 Task: In the Company chevron.com, Add note: 'Schedule a training session for the sales team on new objection handling techniques.'. Mark checkbox to create task to follow up ': In 3 business days '. Create task, with  description: Conduct Product Demo, Add due date: Today; Add reminder: 30 Minutes before. Set Priority High and add note: Review the attached proposal. Logged in from softage.1@softage.net
Action: Mouse moved to (113, 68)
Screenshot: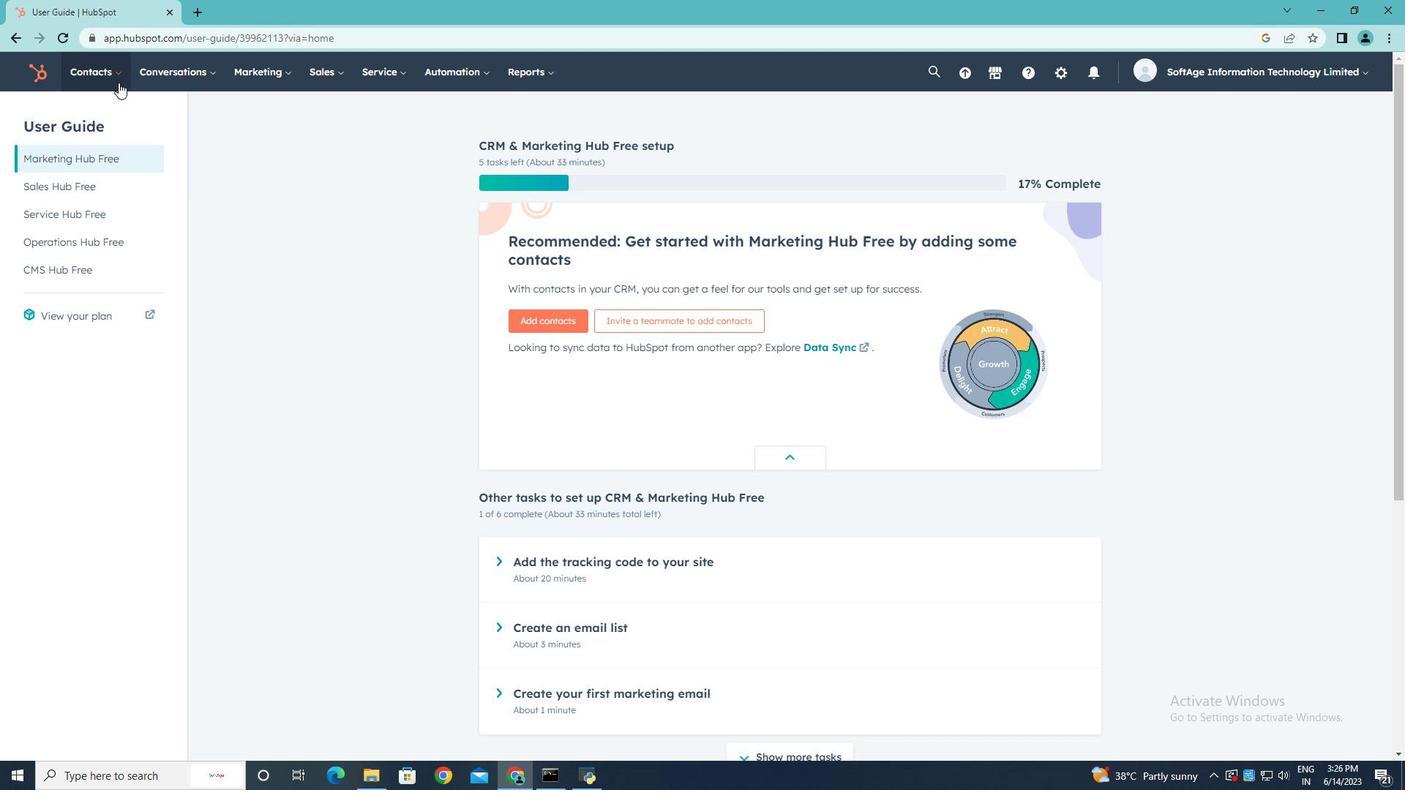 
Action: Mouse pressed left at (113, 68)
Screenshot: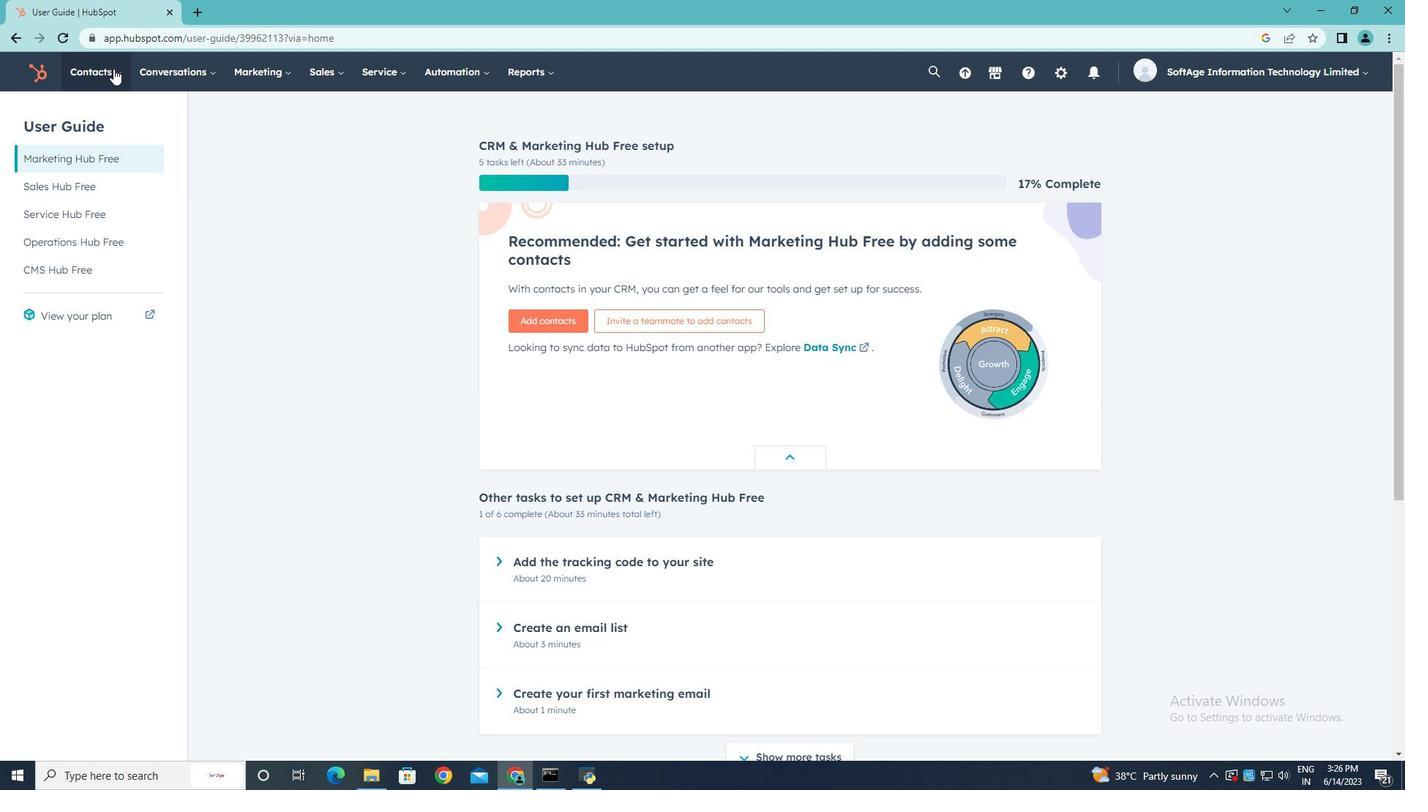 
Action: Mouse moved to (111, 147)
Screenshot: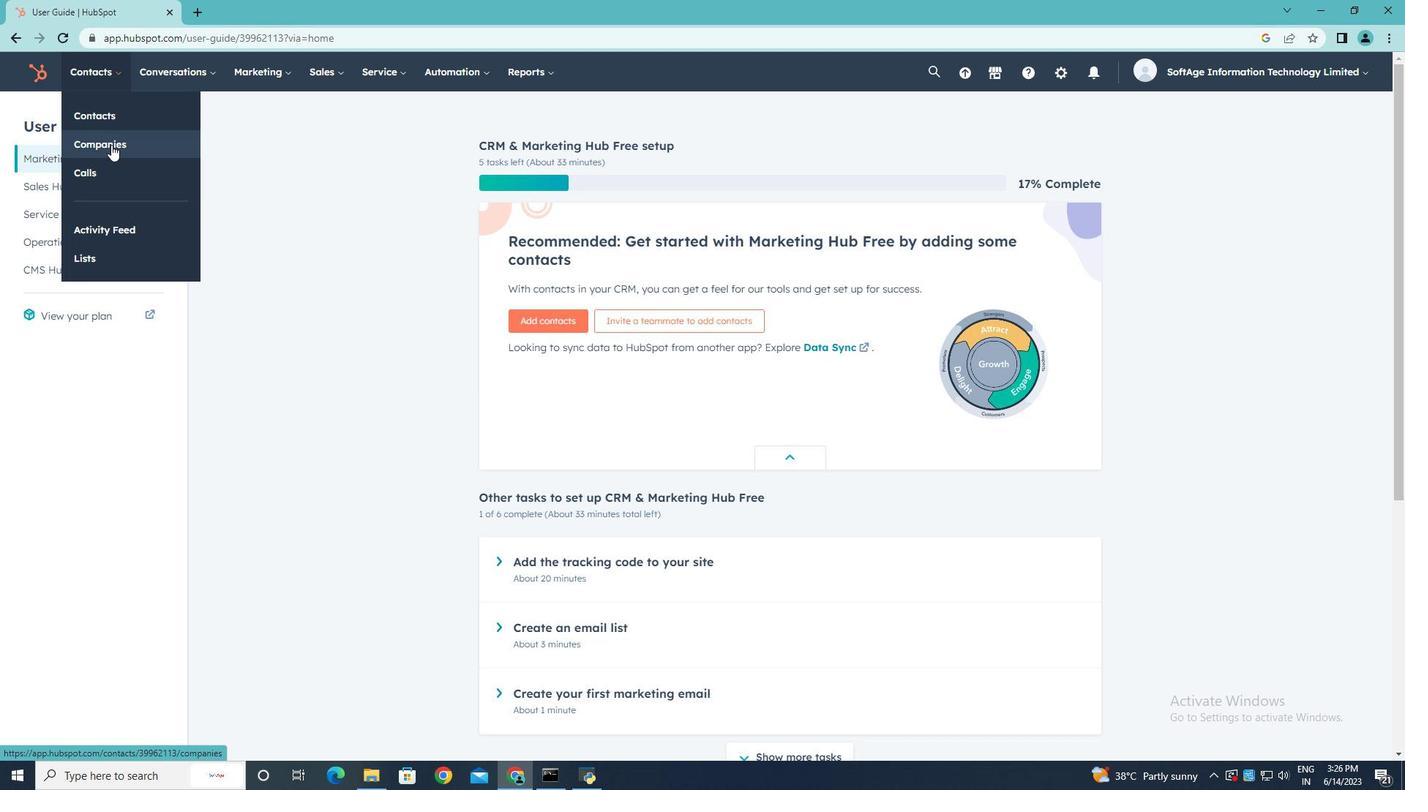 
Action: Mouse pressed left at (111, 147)
Screenshot: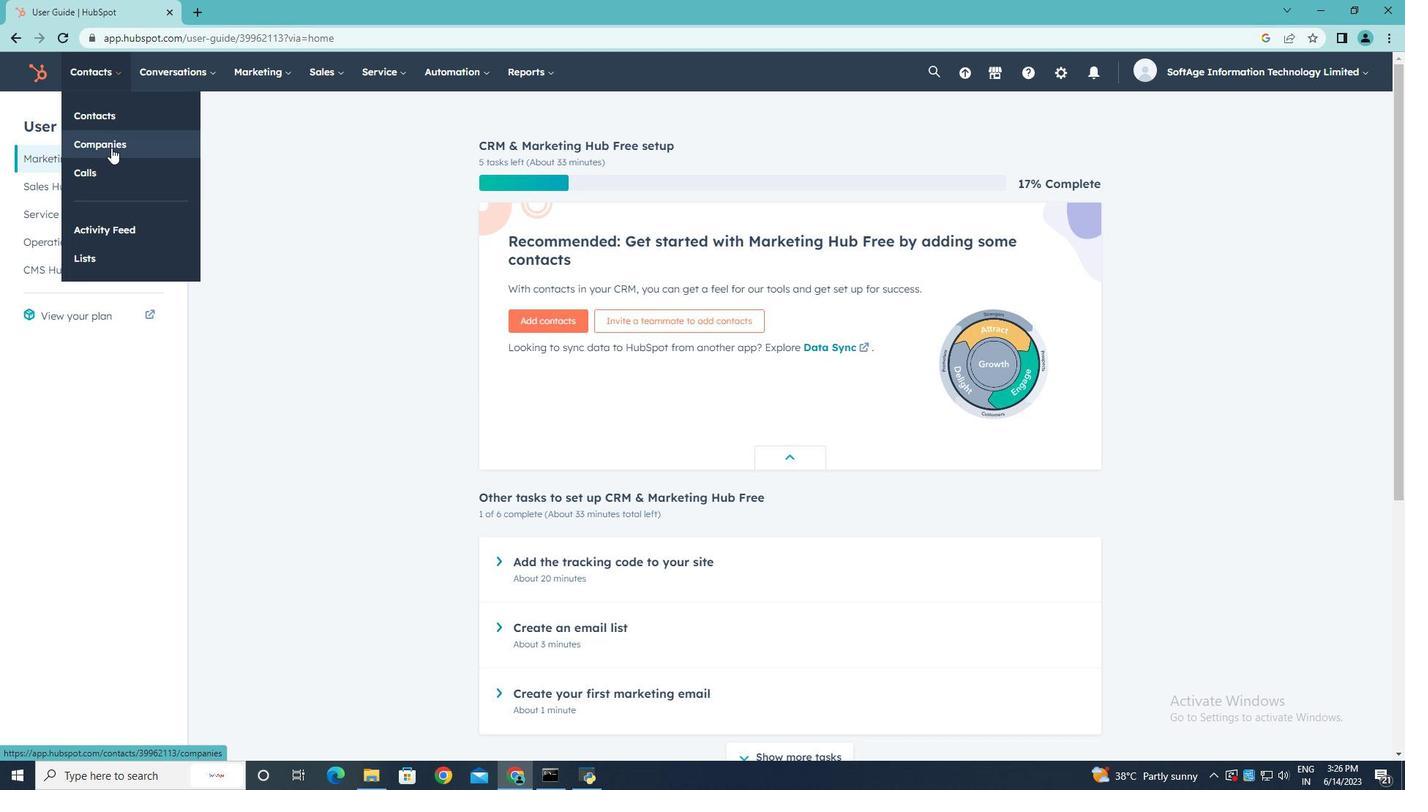 
Action: Mouse moved to (102, 240)
Screenshot: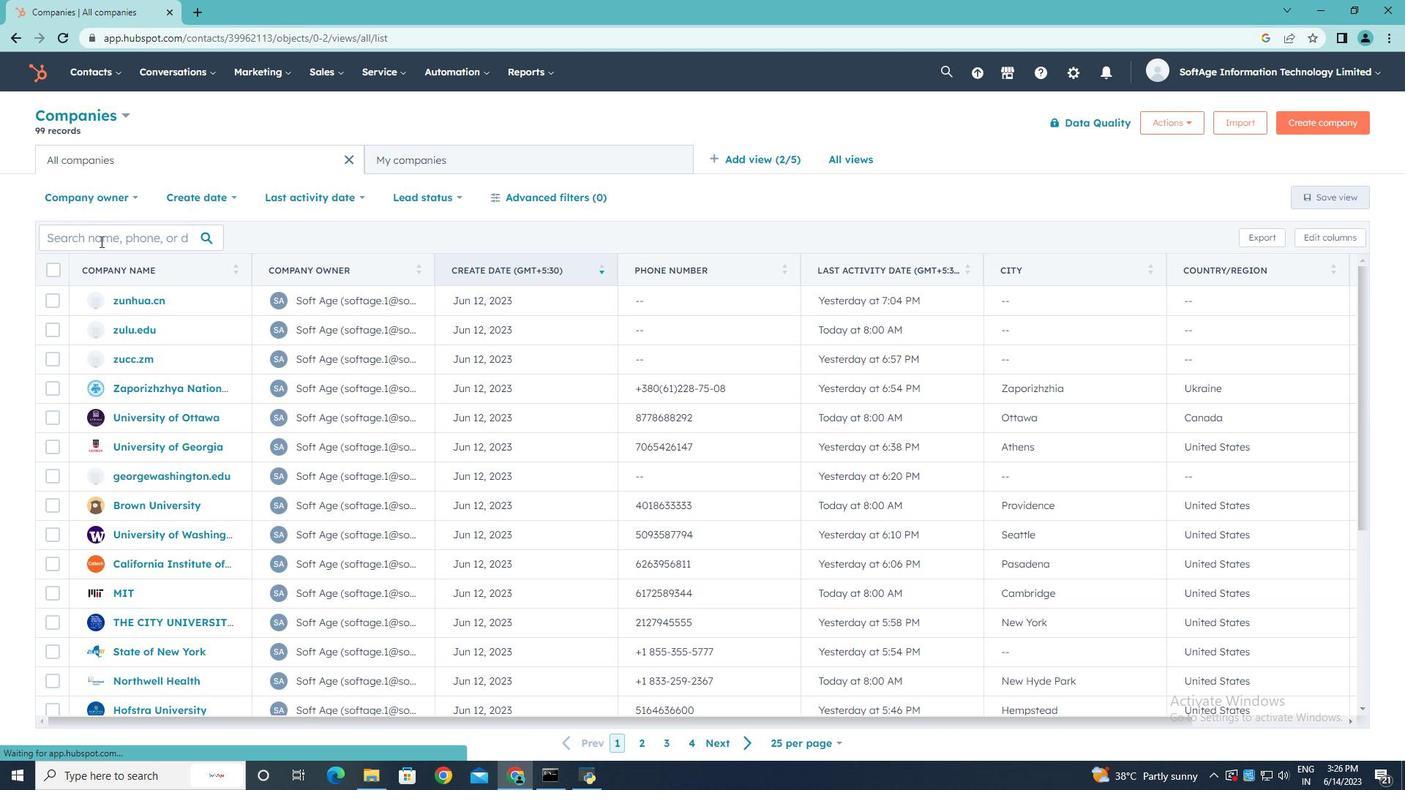 
Action: Mouse pressed left at (102, 240)
Screenshot: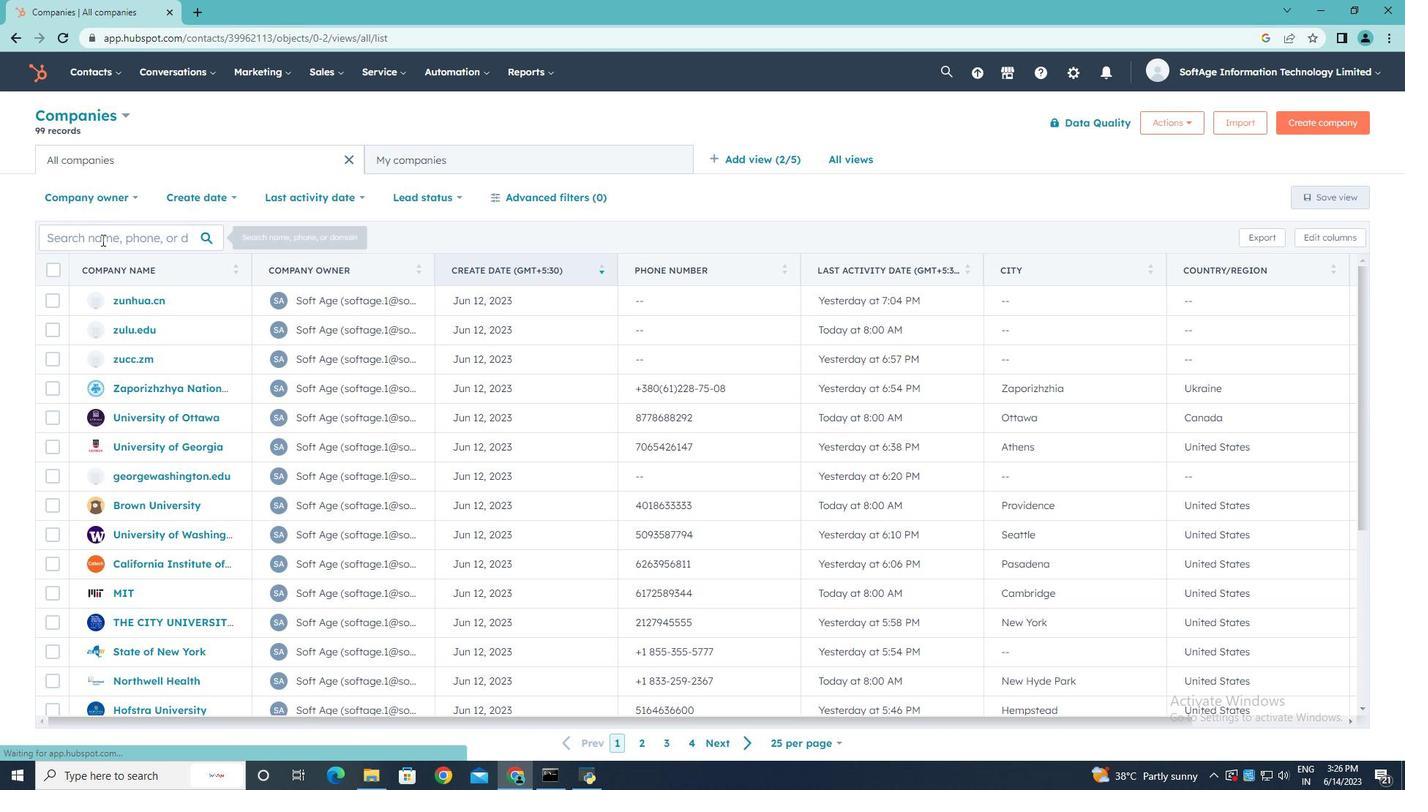 
Action: Key pressed chevron.com
Screenshot: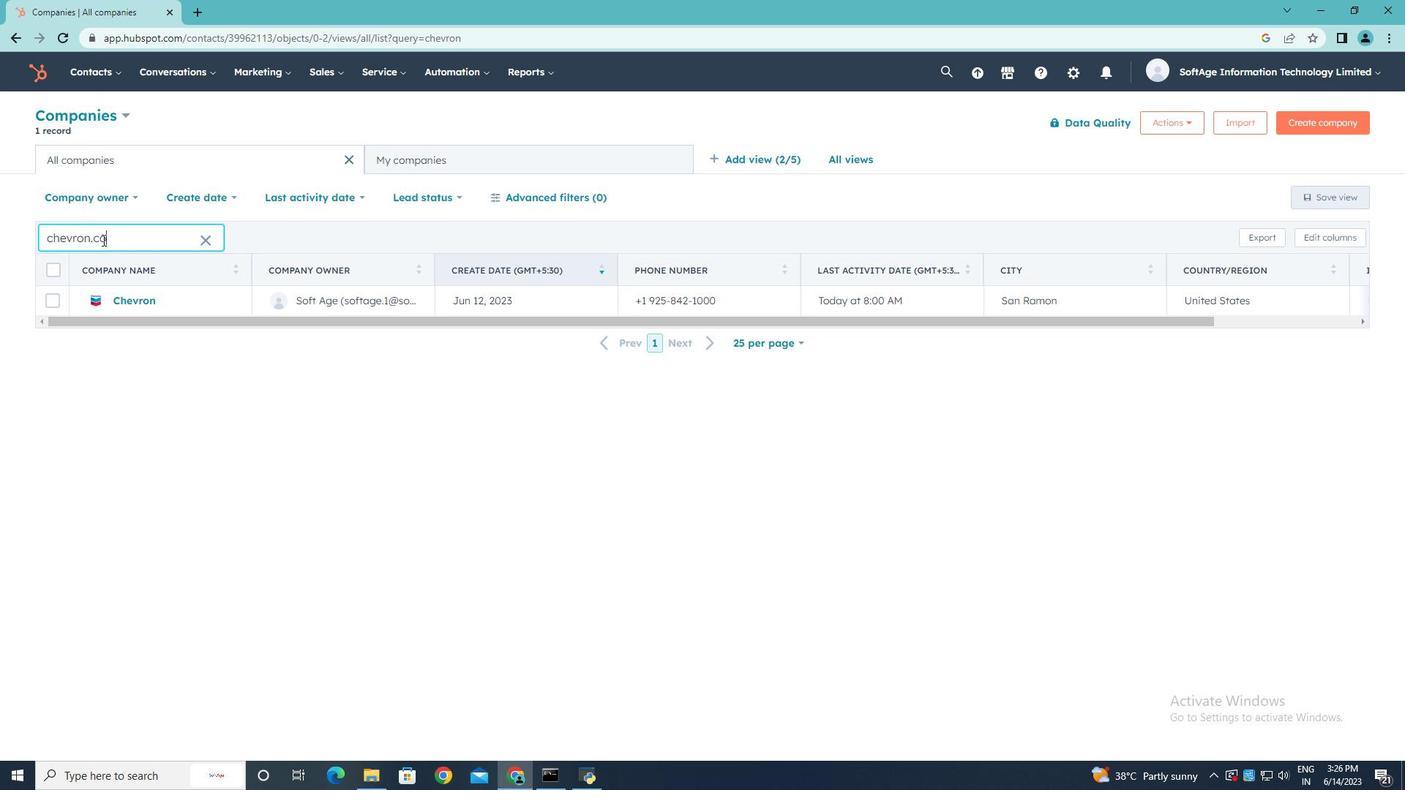 
Action: Mouse moved to (136, 301)
Screenshot: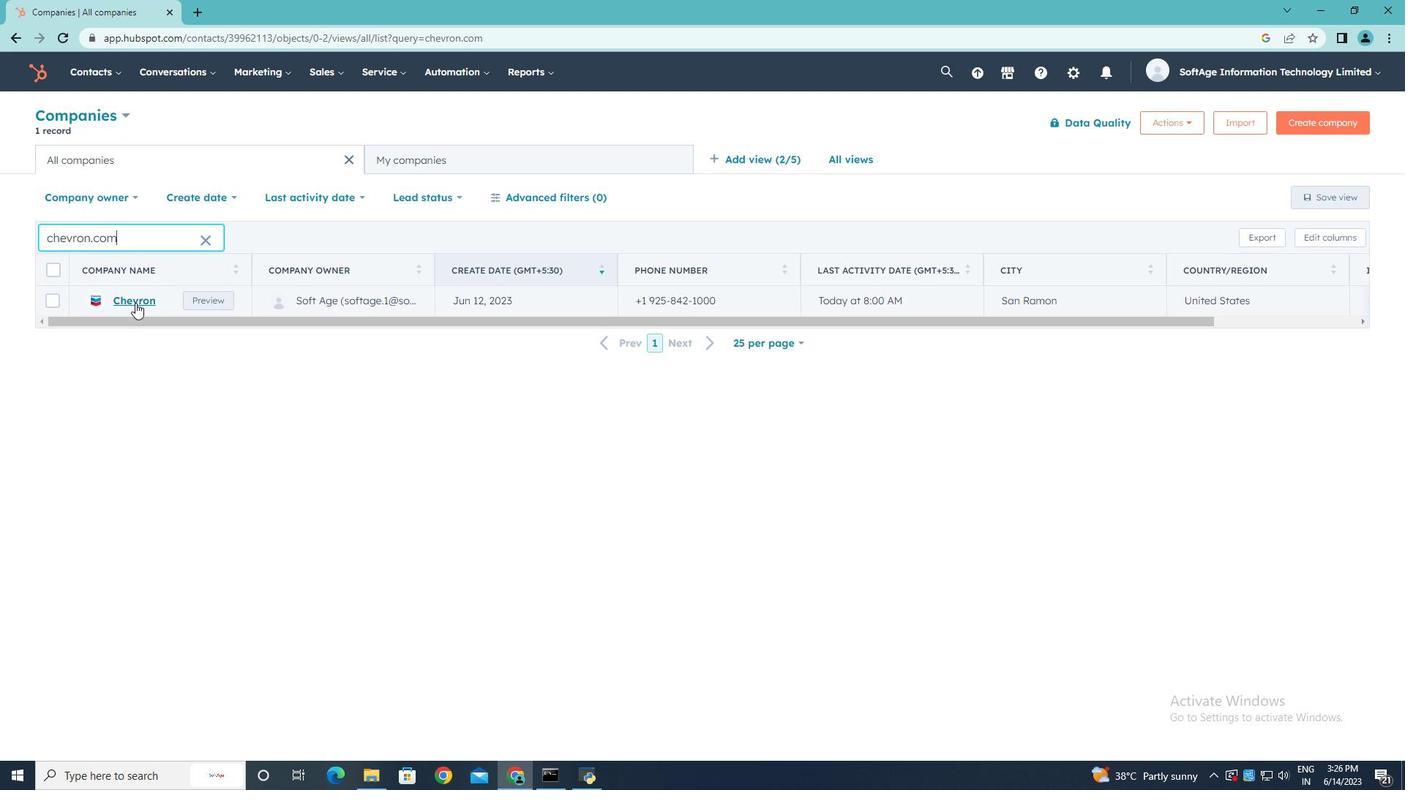 
Action: Mouse pressed left at (136, 301)
Screenshot: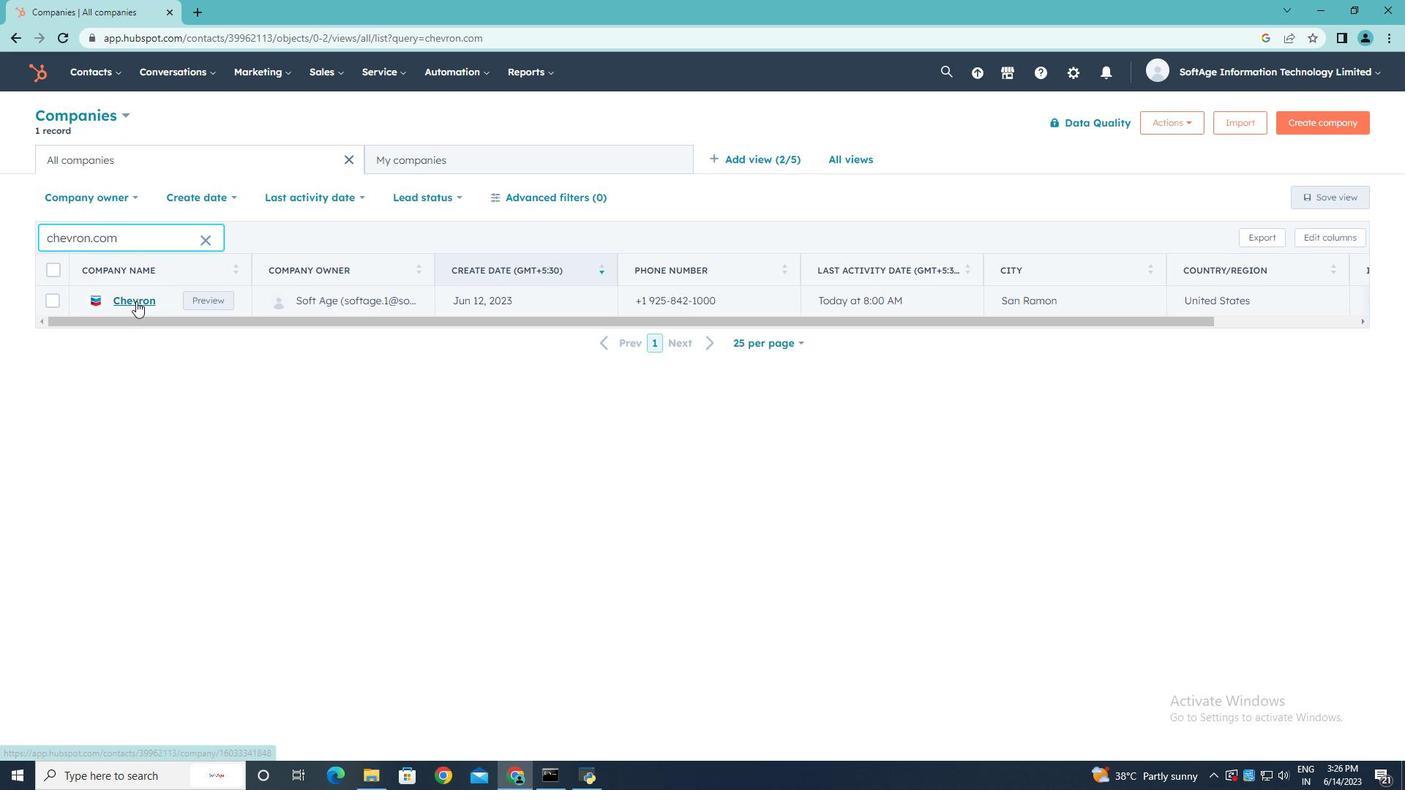 
Action: Mouse moved to (53, 248)
Screenshot: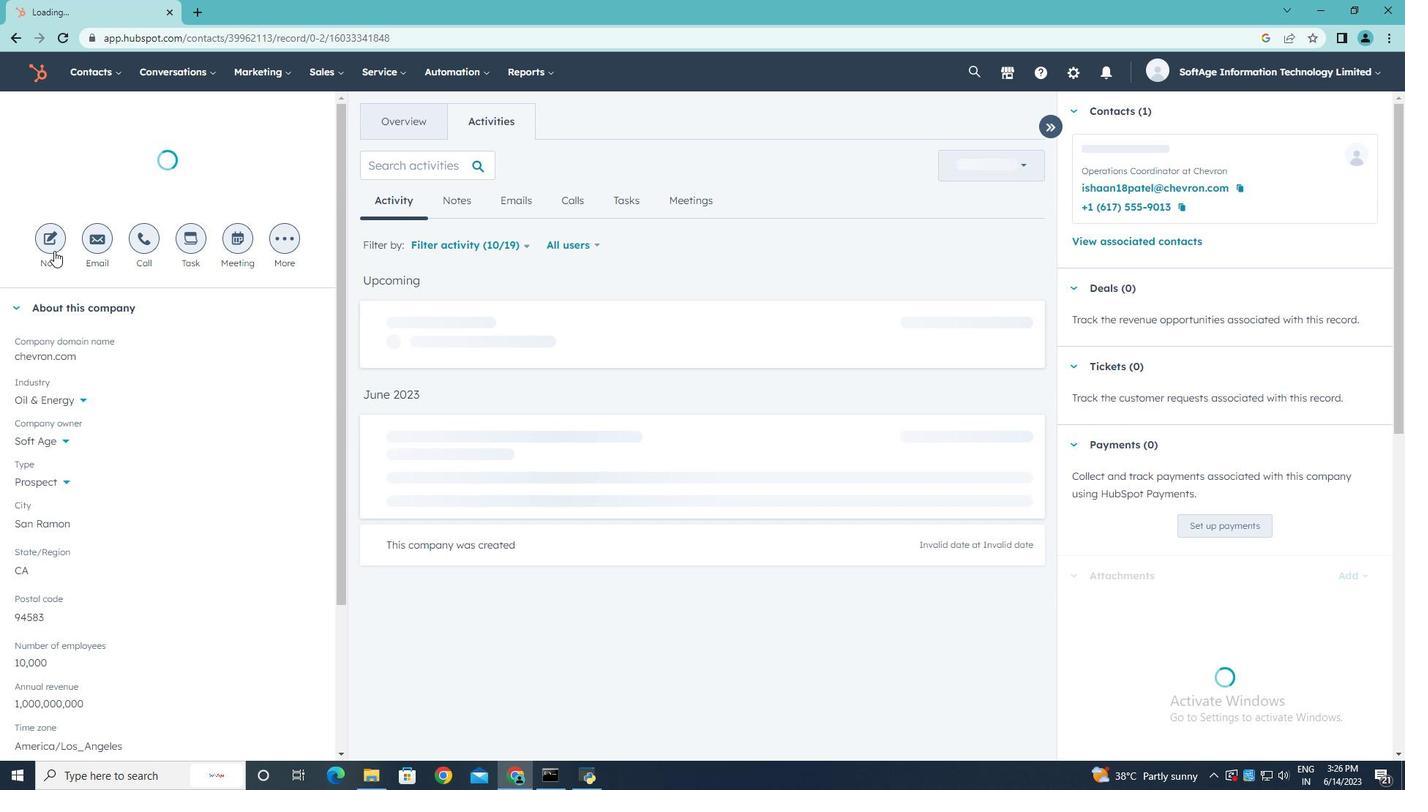 
Action: Mouse pressed left at (53, 248)
Screenshot: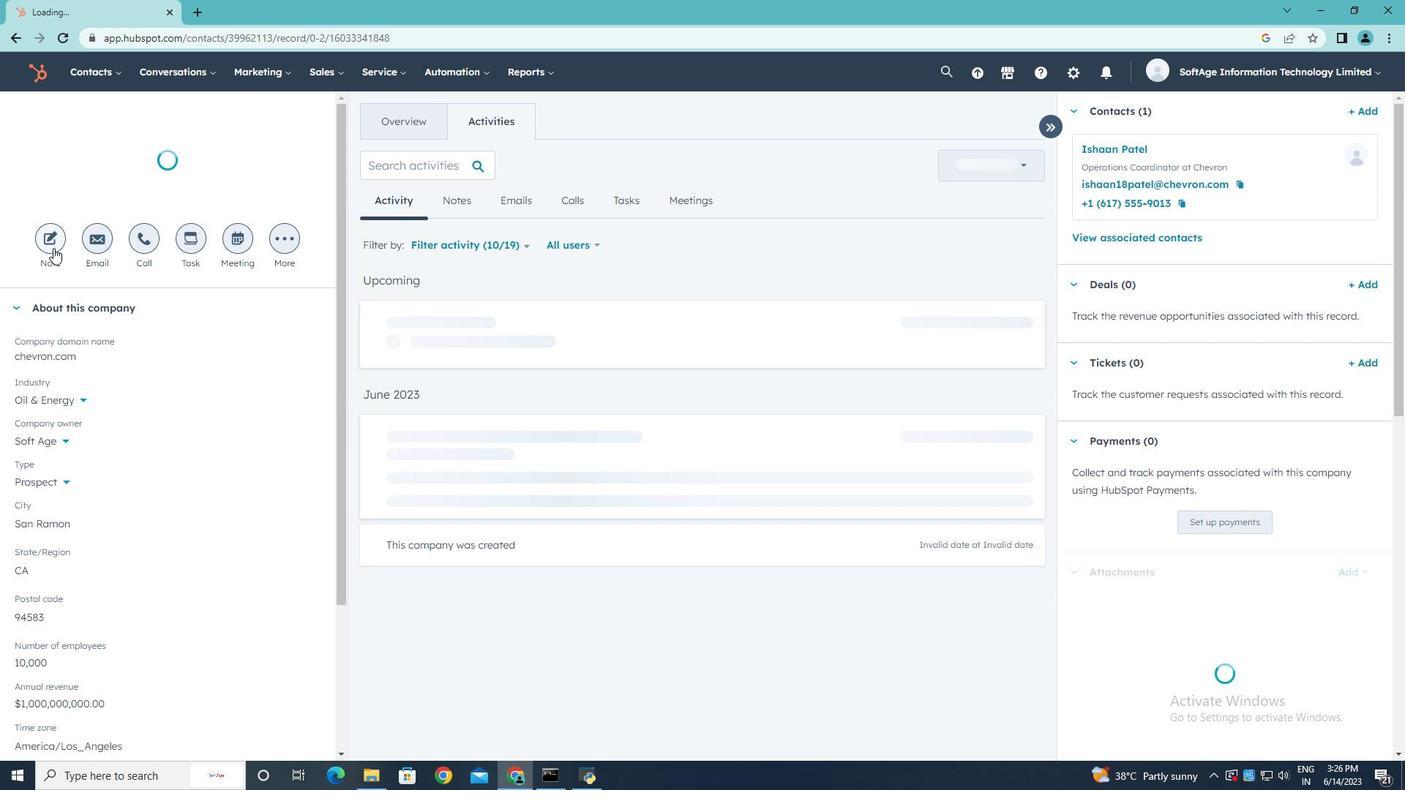 
Action: Key pressed <Key.shift>Schedule<Key.space>a<Key.space>training<Key.space>session<Key.space>for<Key.space>the<Key.space>sales<Key.space>team<Key.space>on<Key.space>new<Key.space>objection<Key.space>handling<Key.space>techniques
Screenshot: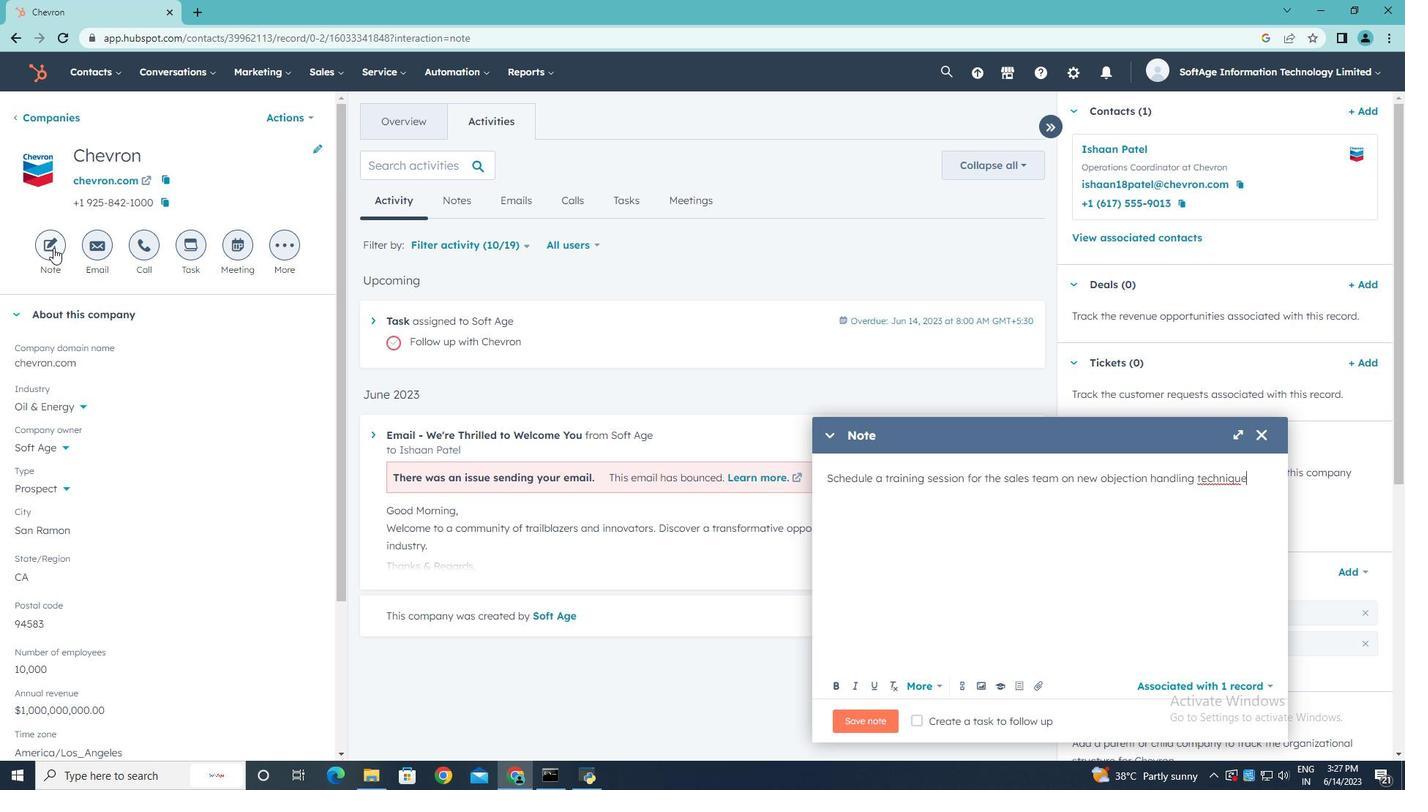 
Action: Mouse moved to (915, 721)
Screenshot: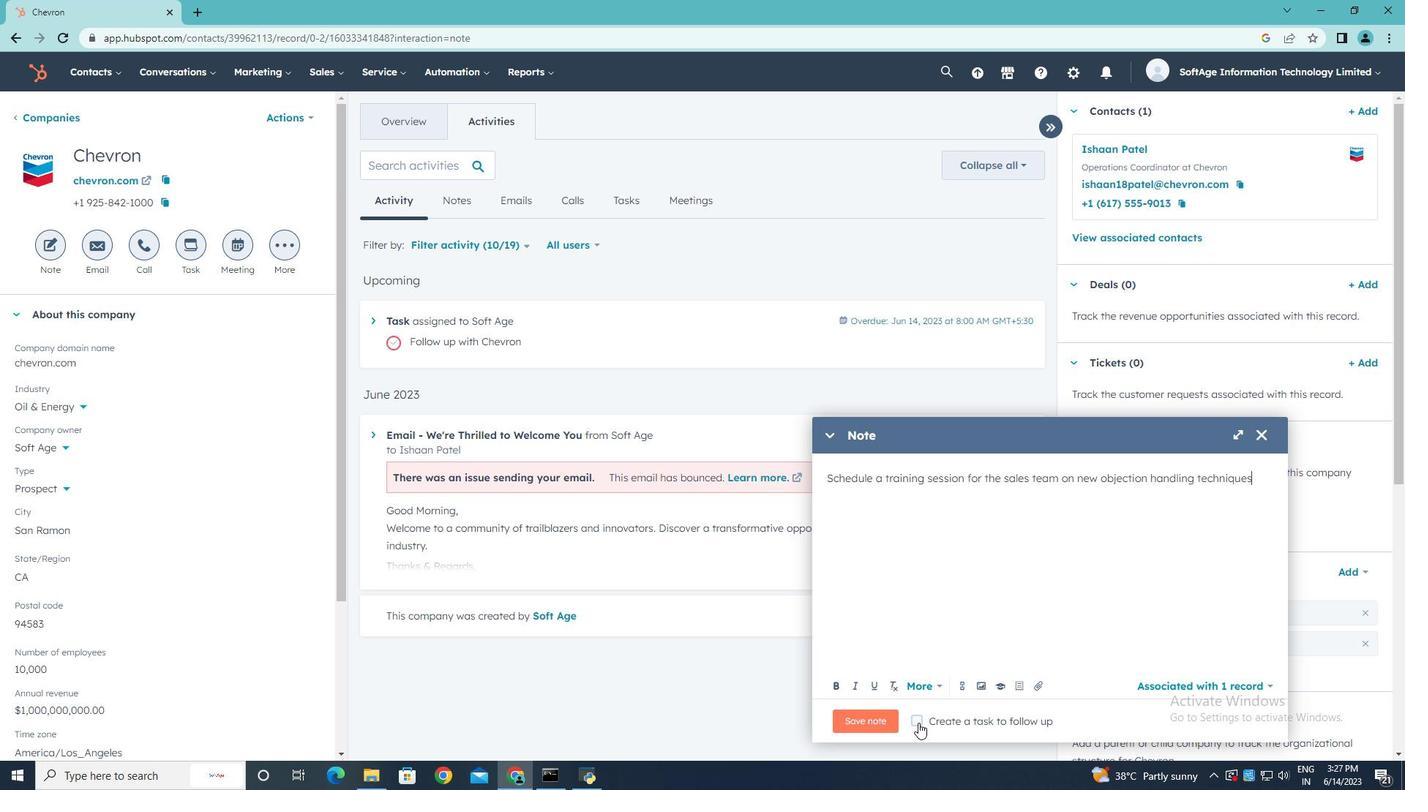 
Action: Mouse pressed left at (915, 721)
Screenshot: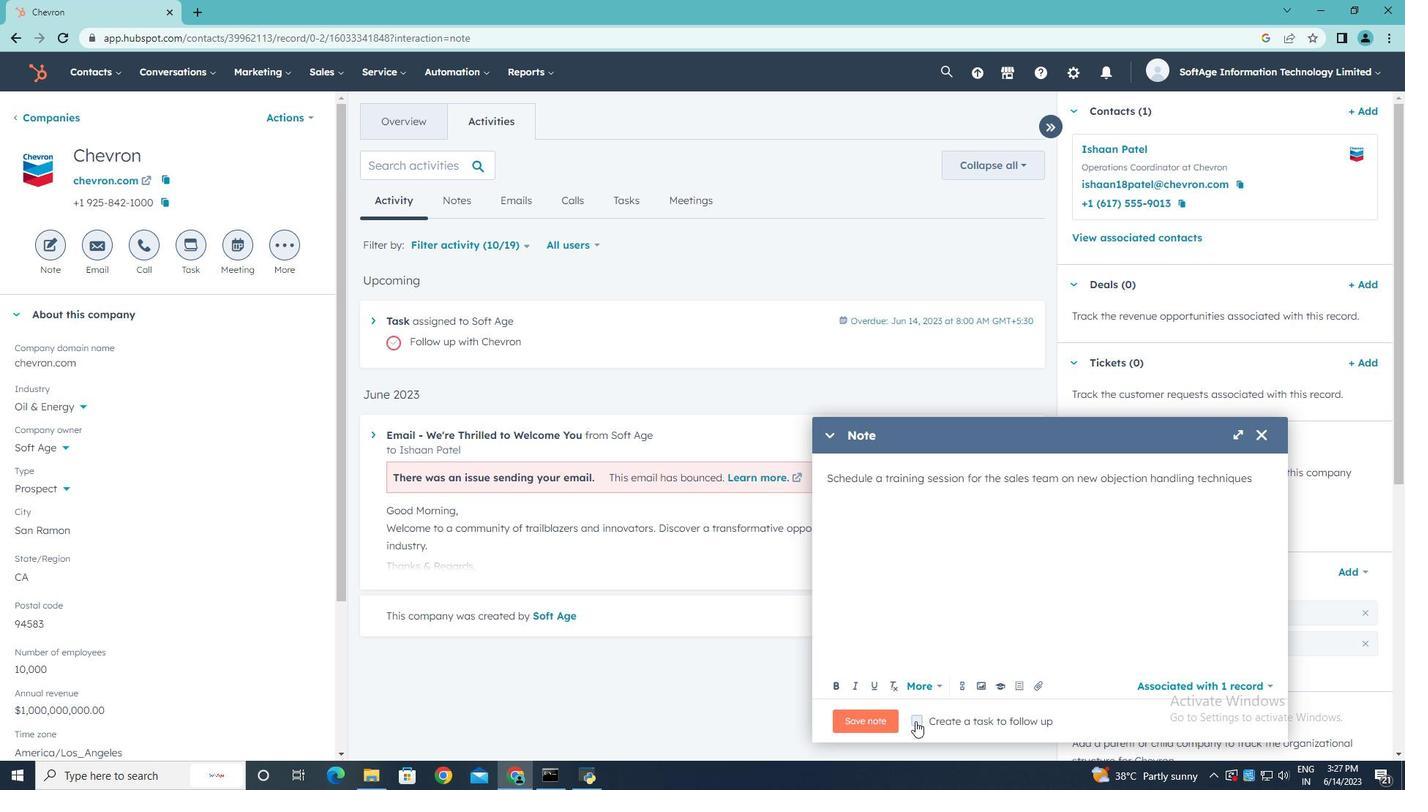 
Action: Mouse moved to (1208, 721)
Screenshot: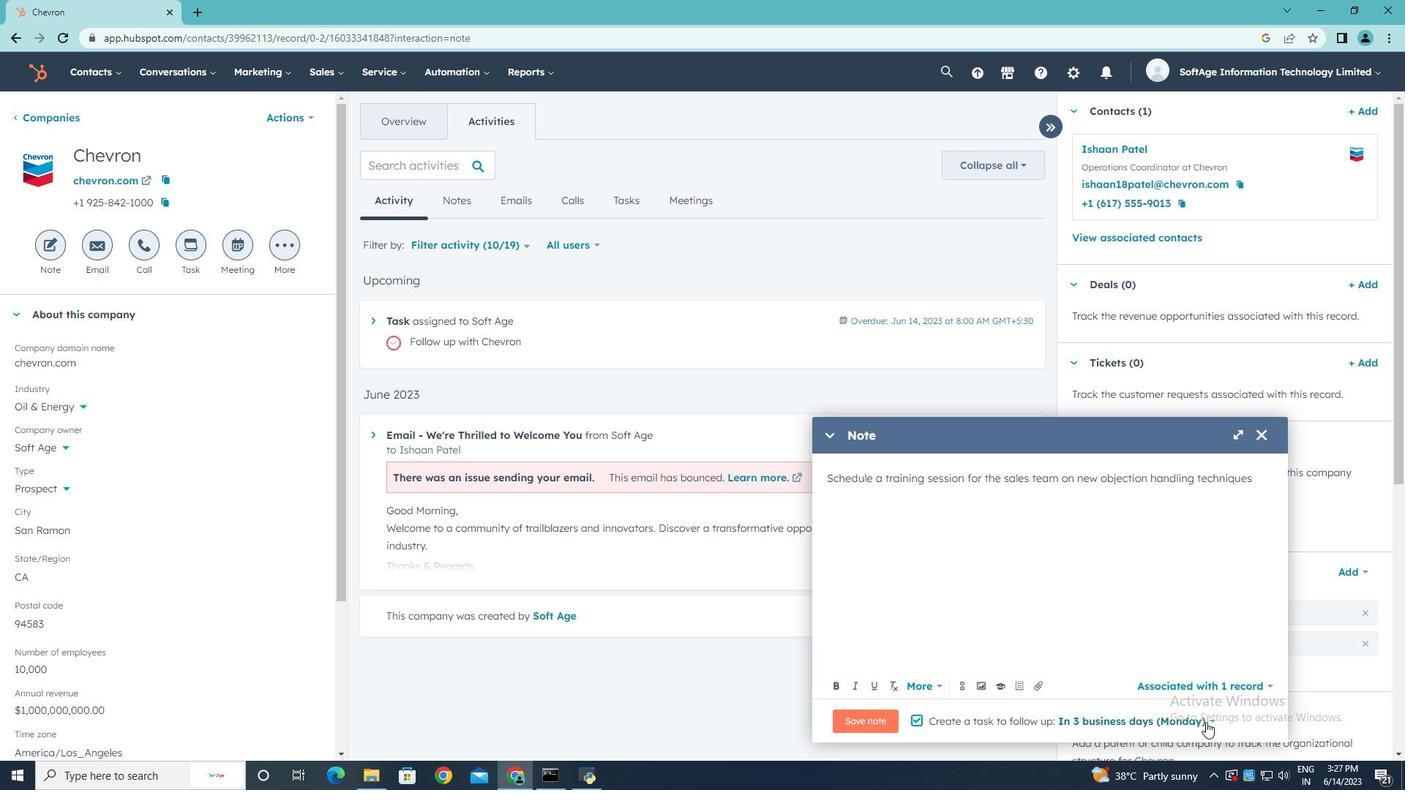 
Action: Mouse pressed left at (1208, 721)
Screenshot: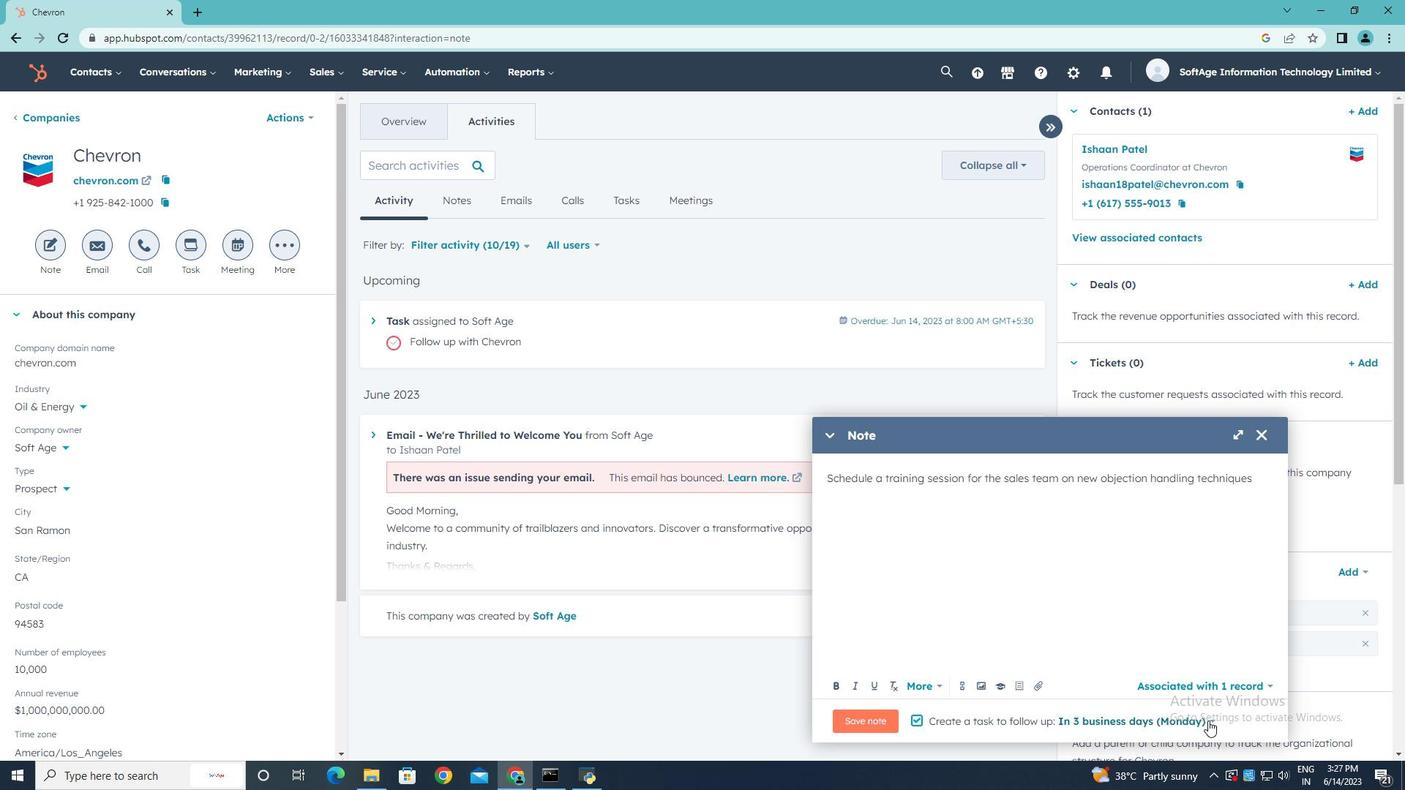 
Action: Mouse moved to (1200, 579)
Screenshot: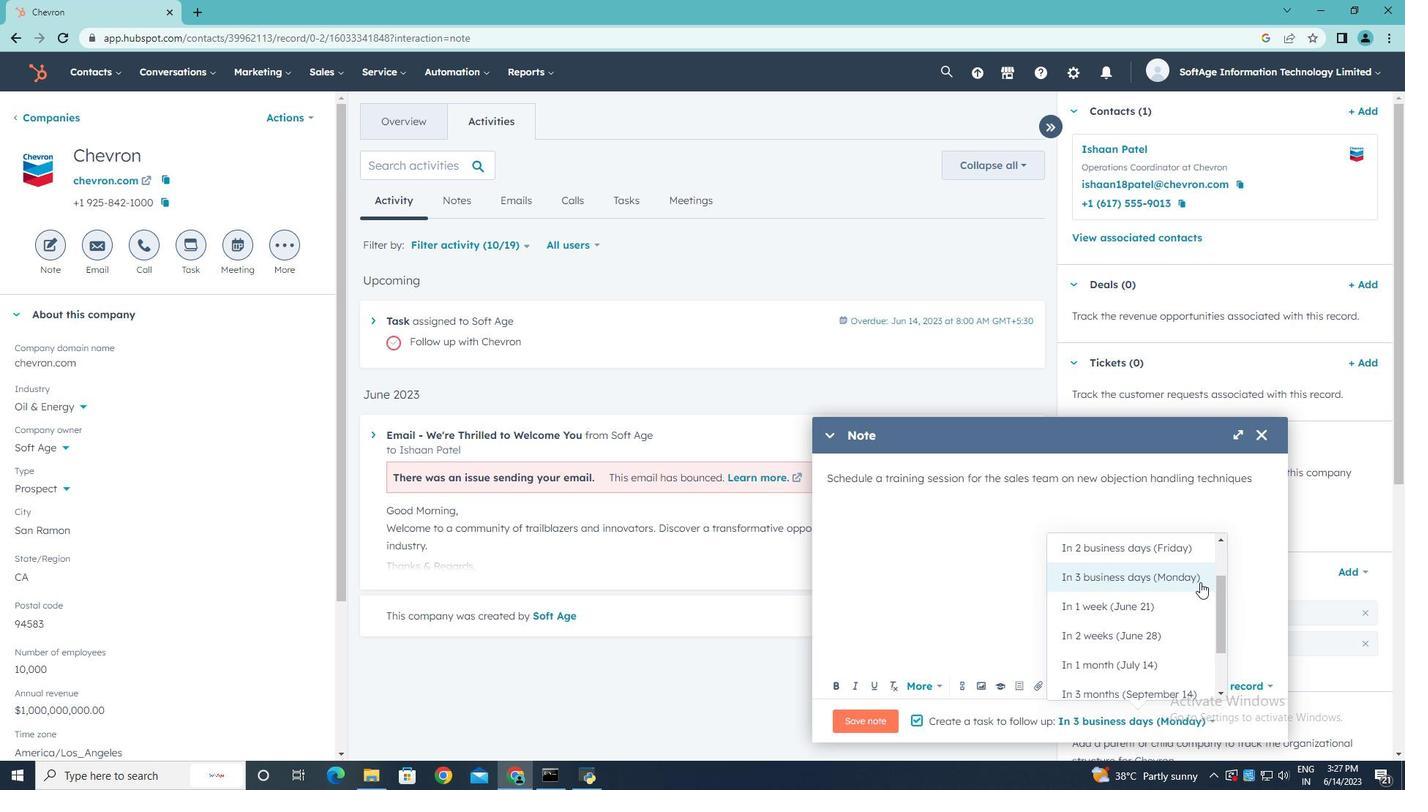 
Action: Mouse pressed left at (1200, 579)
Screenshot: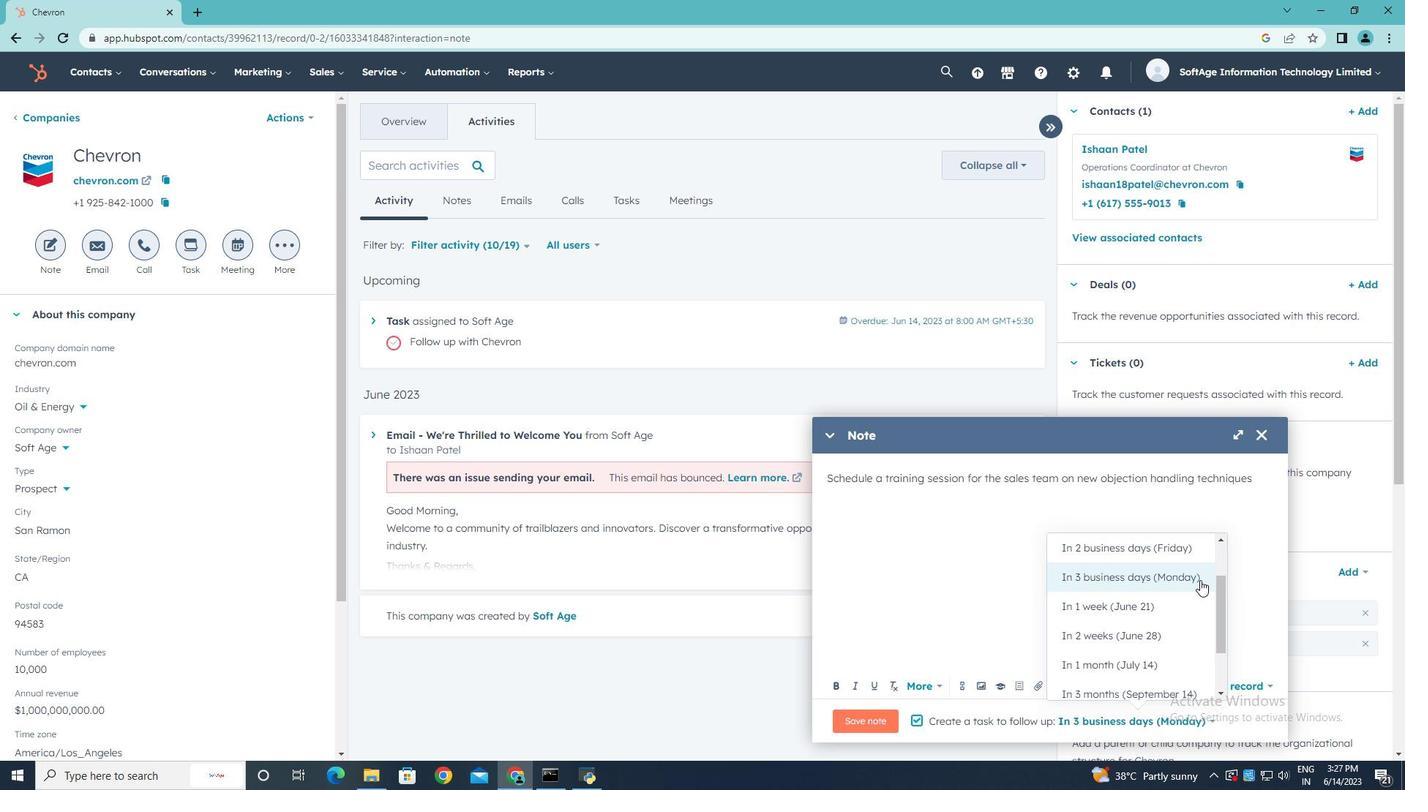 
Action: Mouse moved to (869, 721)
Screenshot: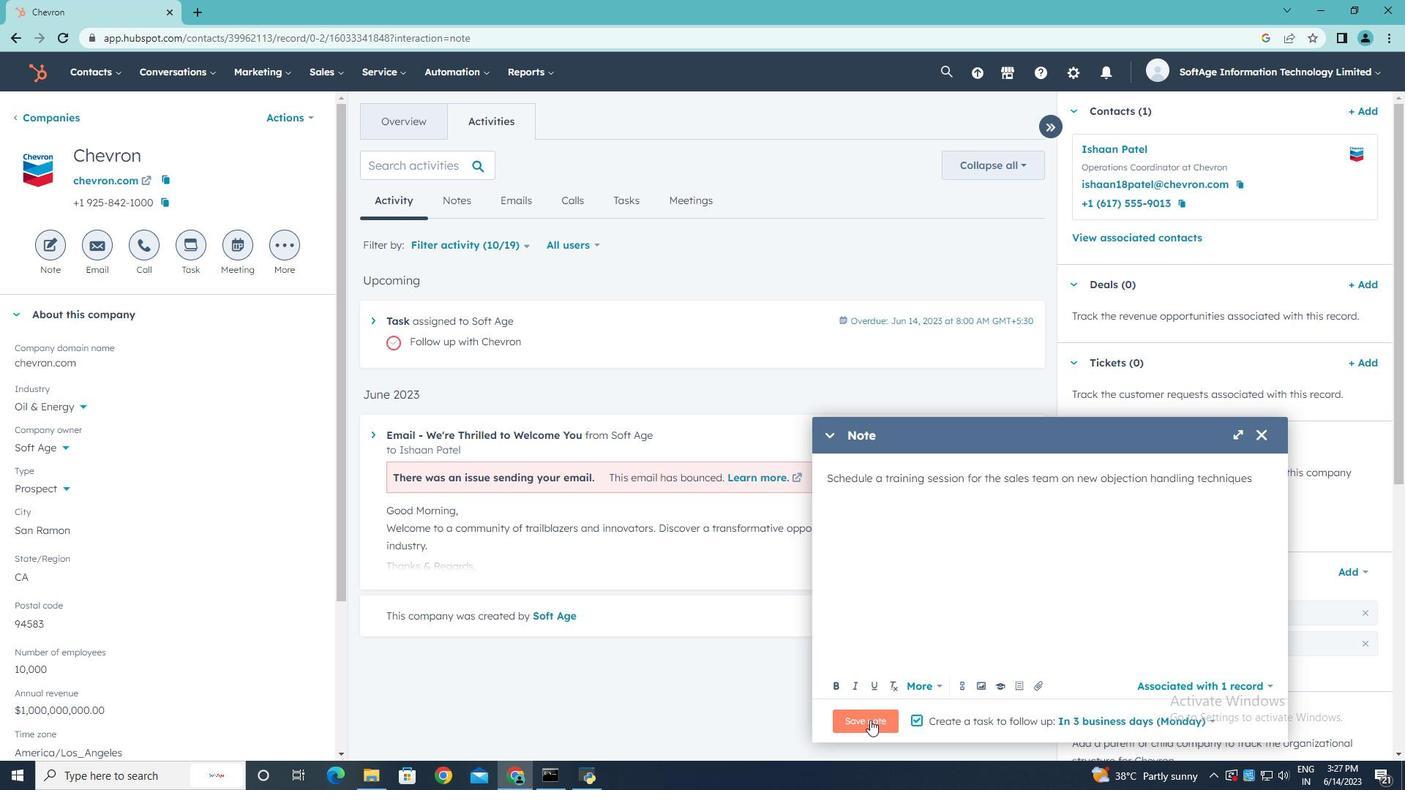 
Action: Mouse pressed left at (869, 721)
Screenshot: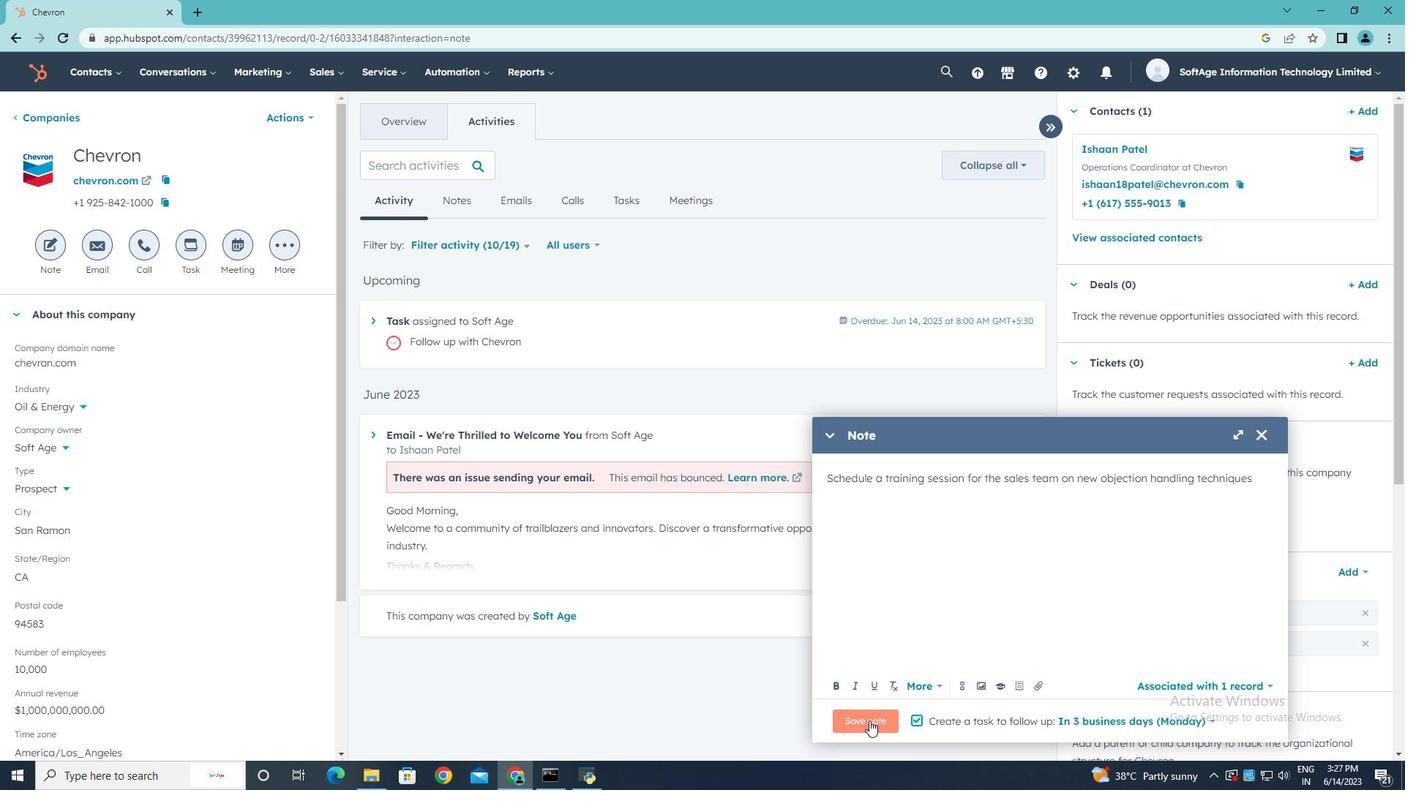 
Action: Mouse moved to (197, 253)
Screenshot: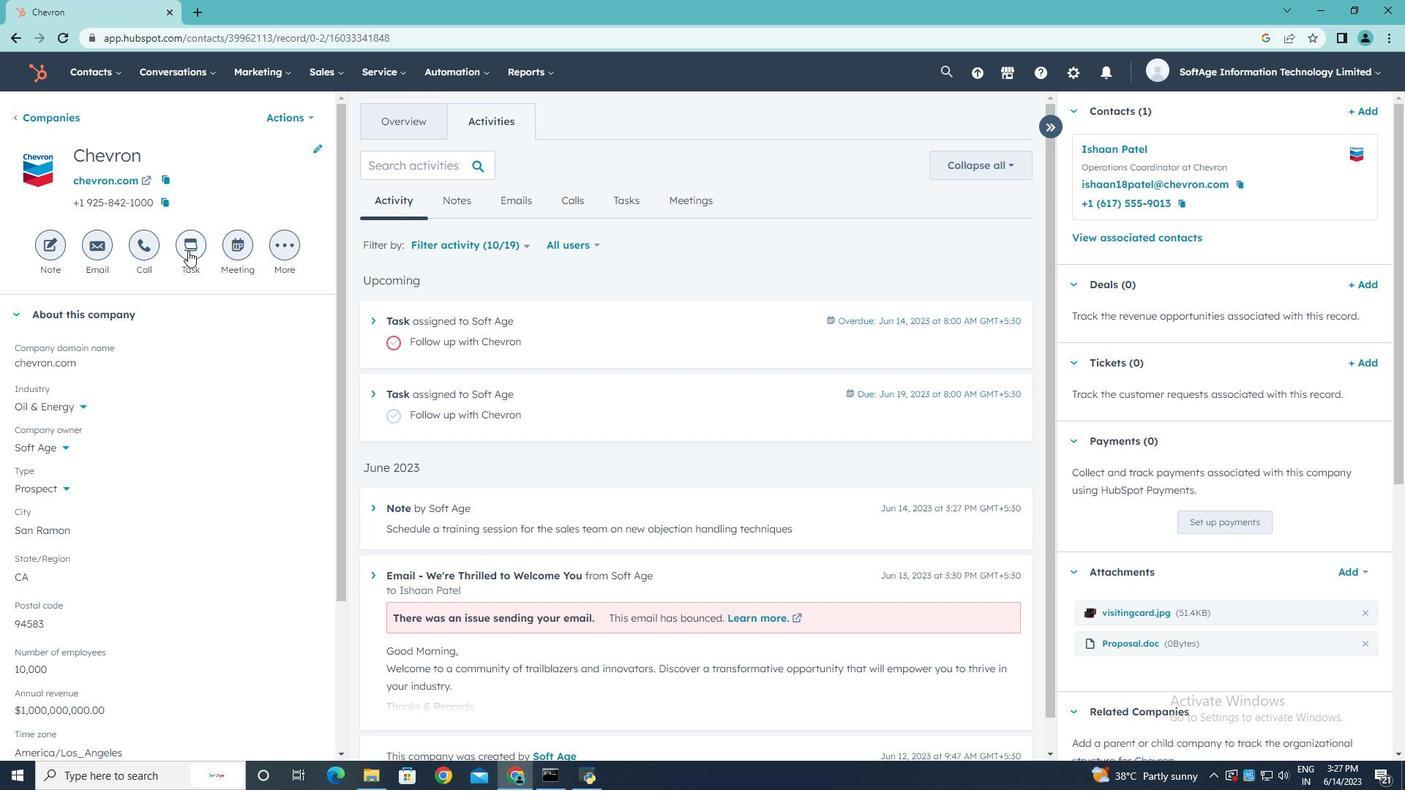 
Action: Mouse pressed left at (197, 253)
Screenshot: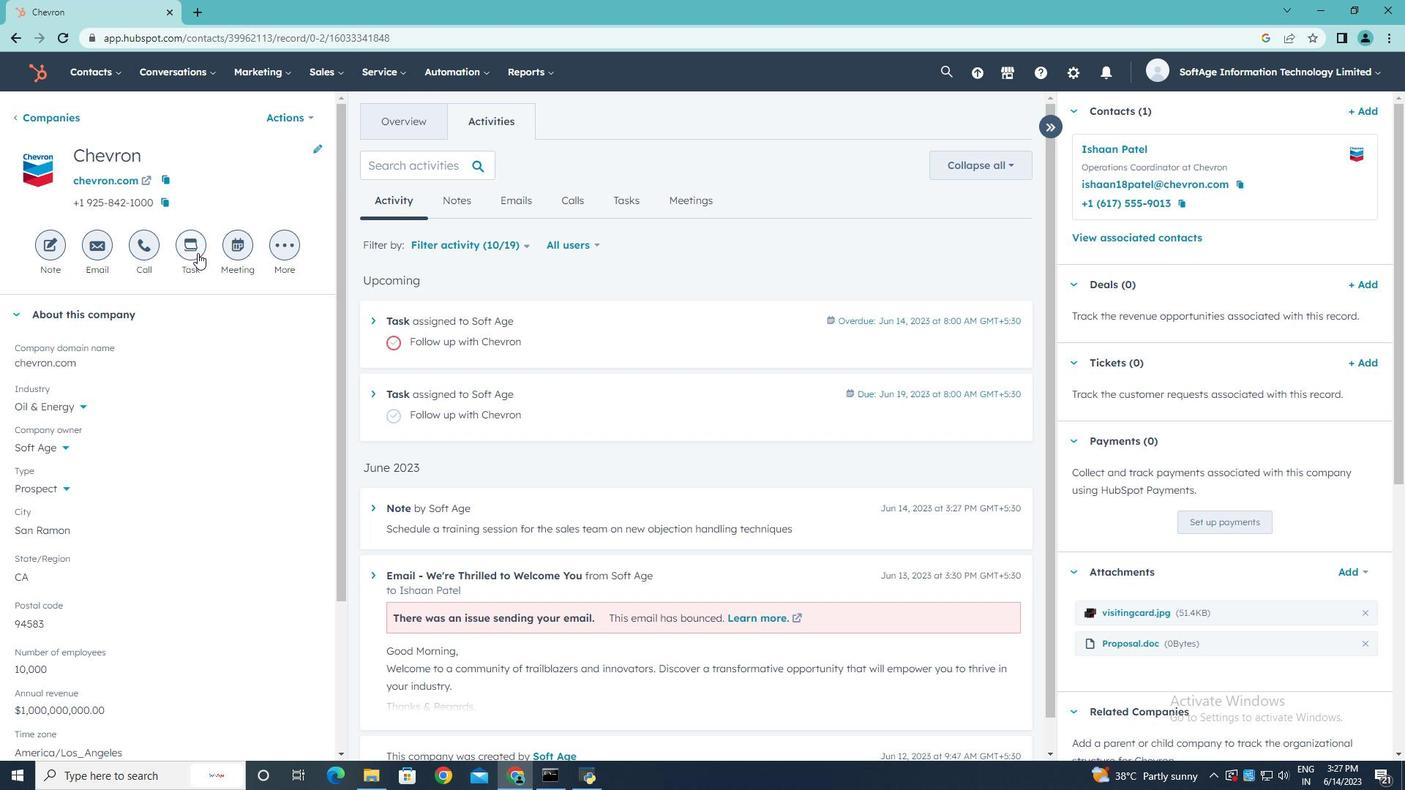 
Action: Key pressed <Key.shift><Key.shift><Key.shift><Key.shift><Key.shift><Key.shift><Key.shift><Key.shift><Key.shift><Key.shift><Key.shift><Key.shift><Key.shift><Key.shift><Key.shift><Key.shift><Key.shift><Key.shift><Key.shift><Key.shift><Key.shift><Key.shift><Key.shift><Key.shift><Key.shift><Key.shift>Conduct<Key.space><Key.shift><Key.shift><Key.shift><Key.shift>Product<Key.space><Key.shift>Demo
Screenshot: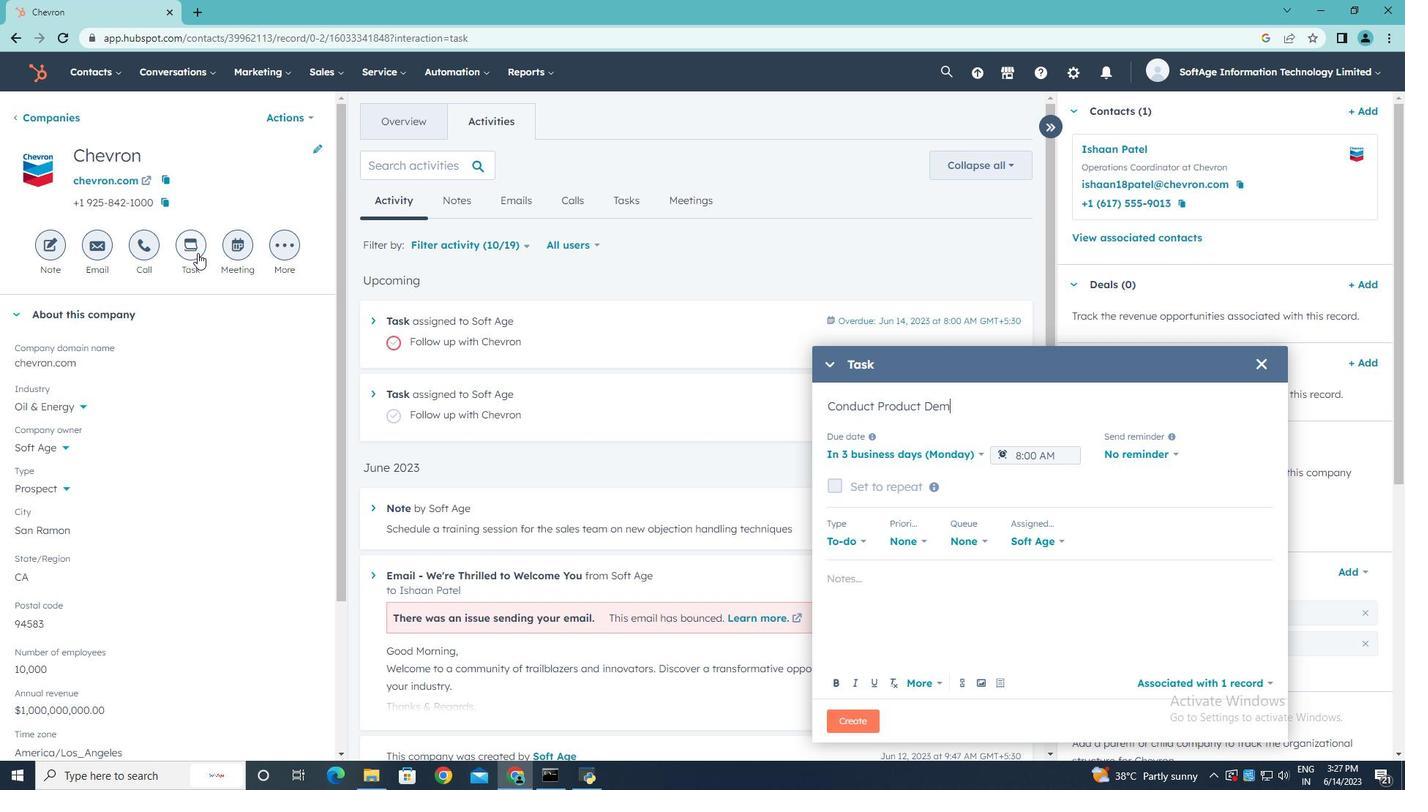 
Action: Mouse moved to (981, 454)
Screenshot: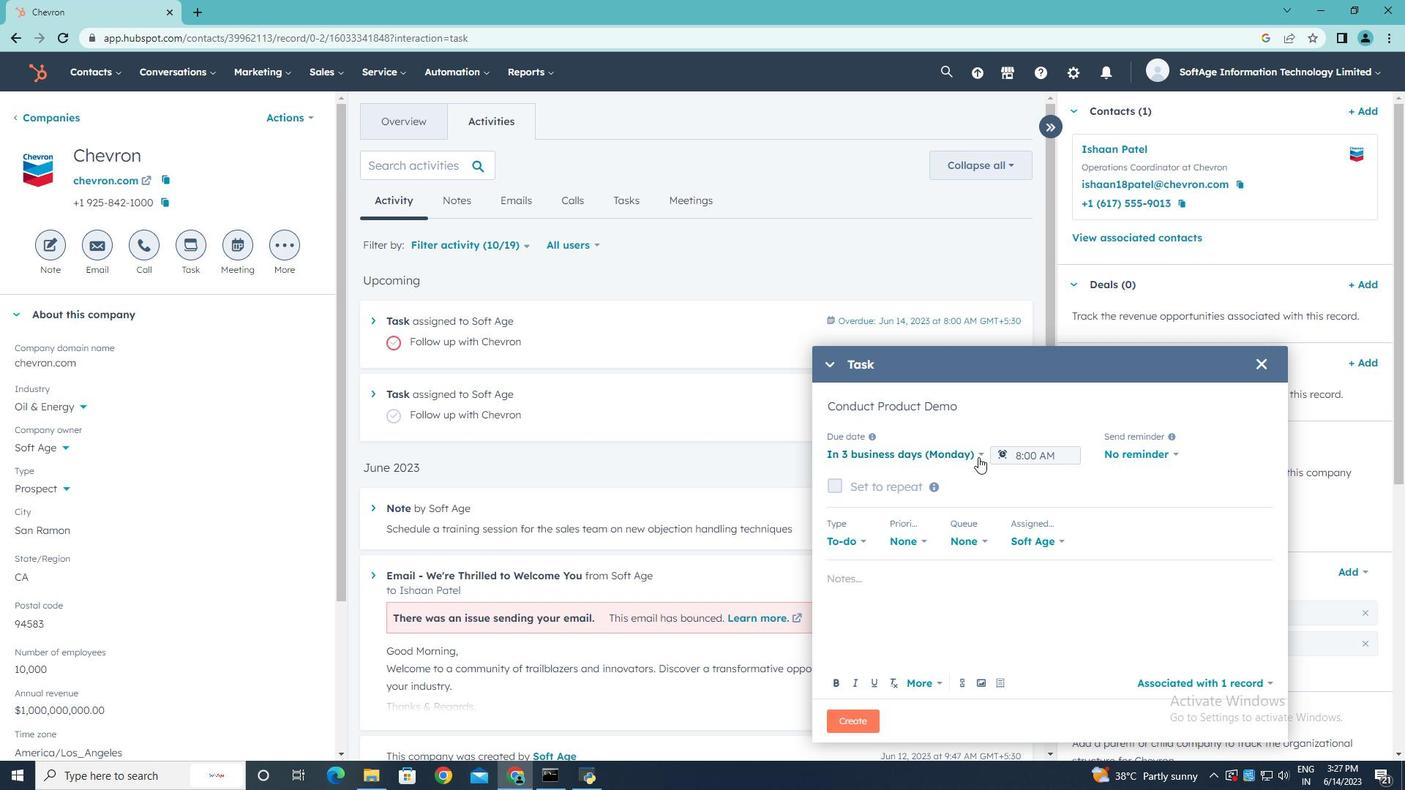 
Action: Mouse pressed left at (981, 454)
Screenshot: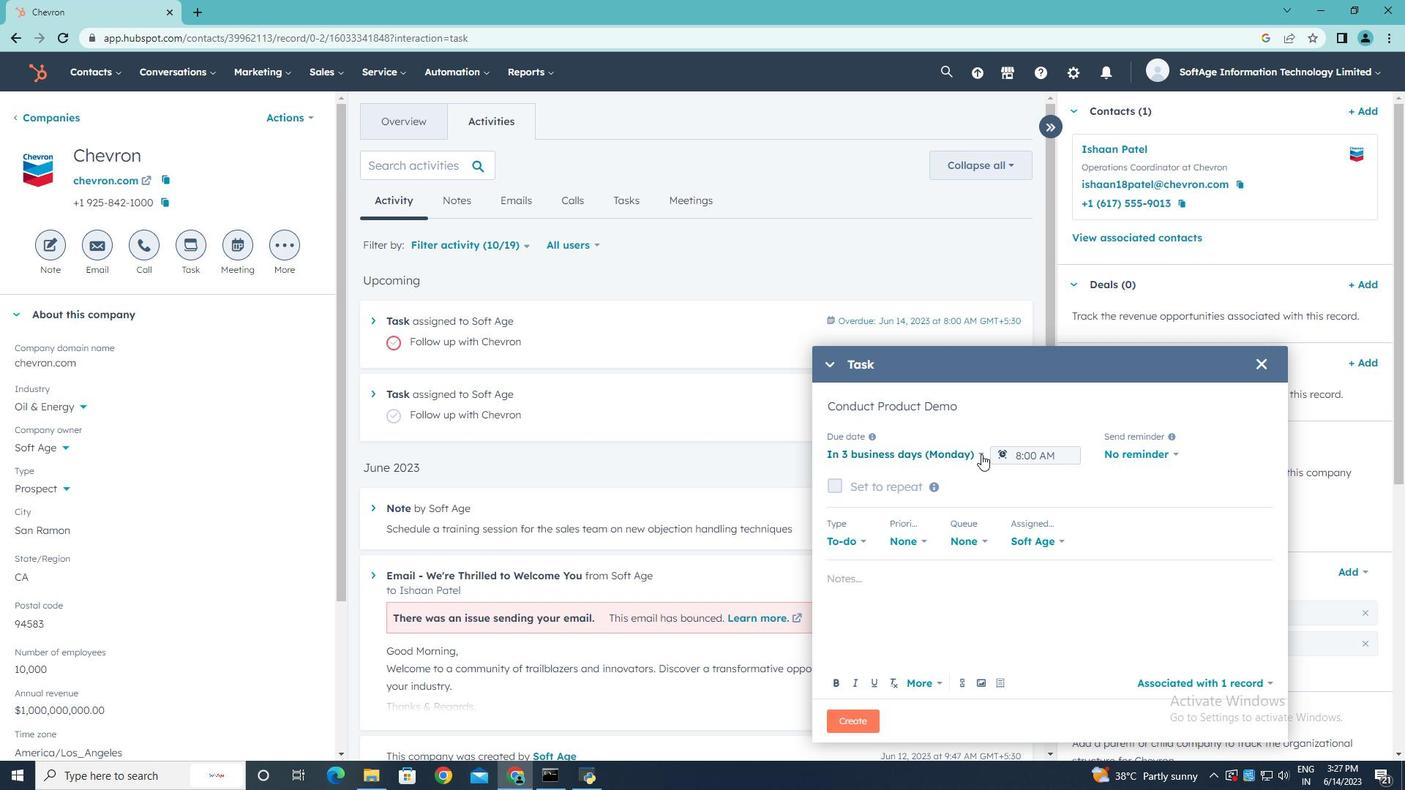 
Action: Mouse moved to (937, 519)
Screenshot: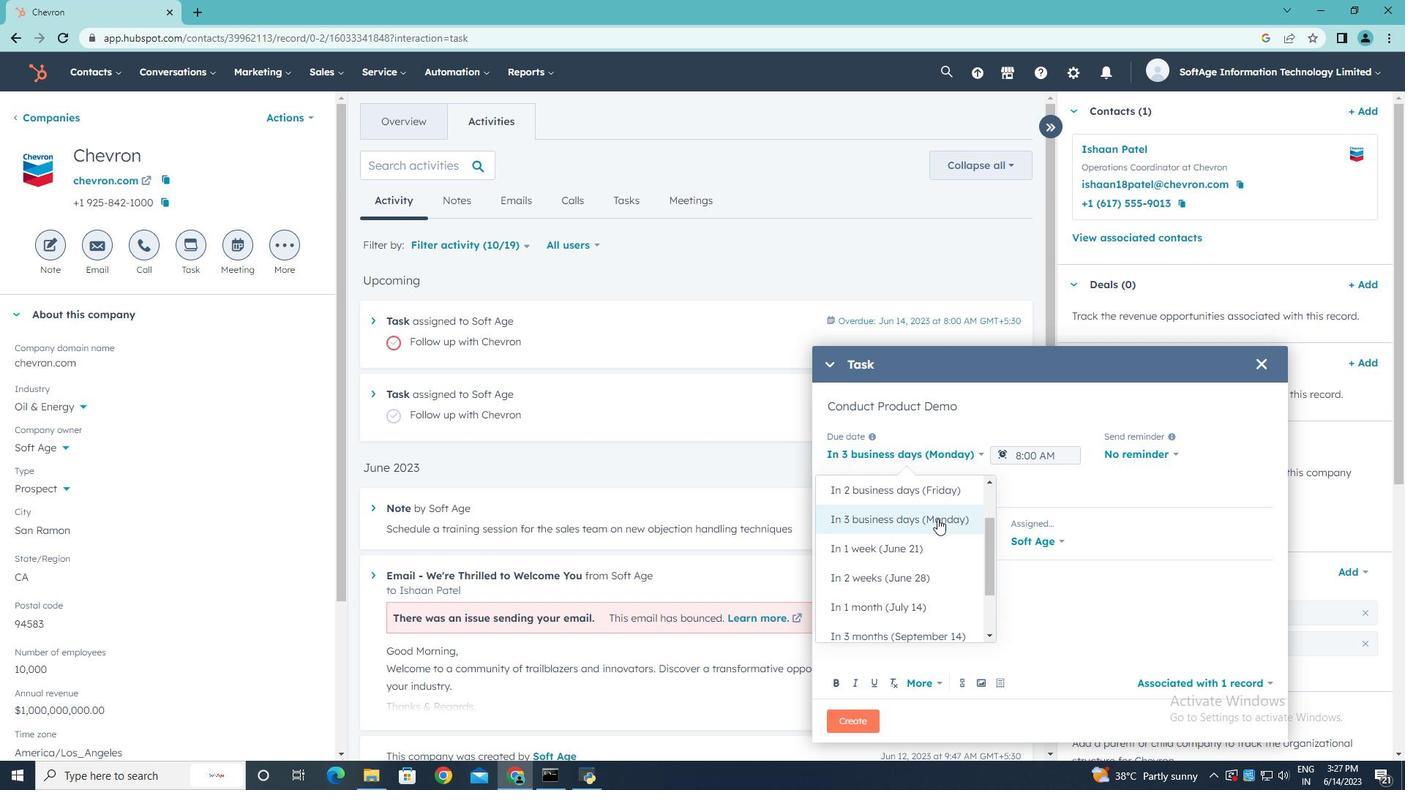 
Action: Mouse scrolled (937, 519) with delta (0, 0)
Screenshot: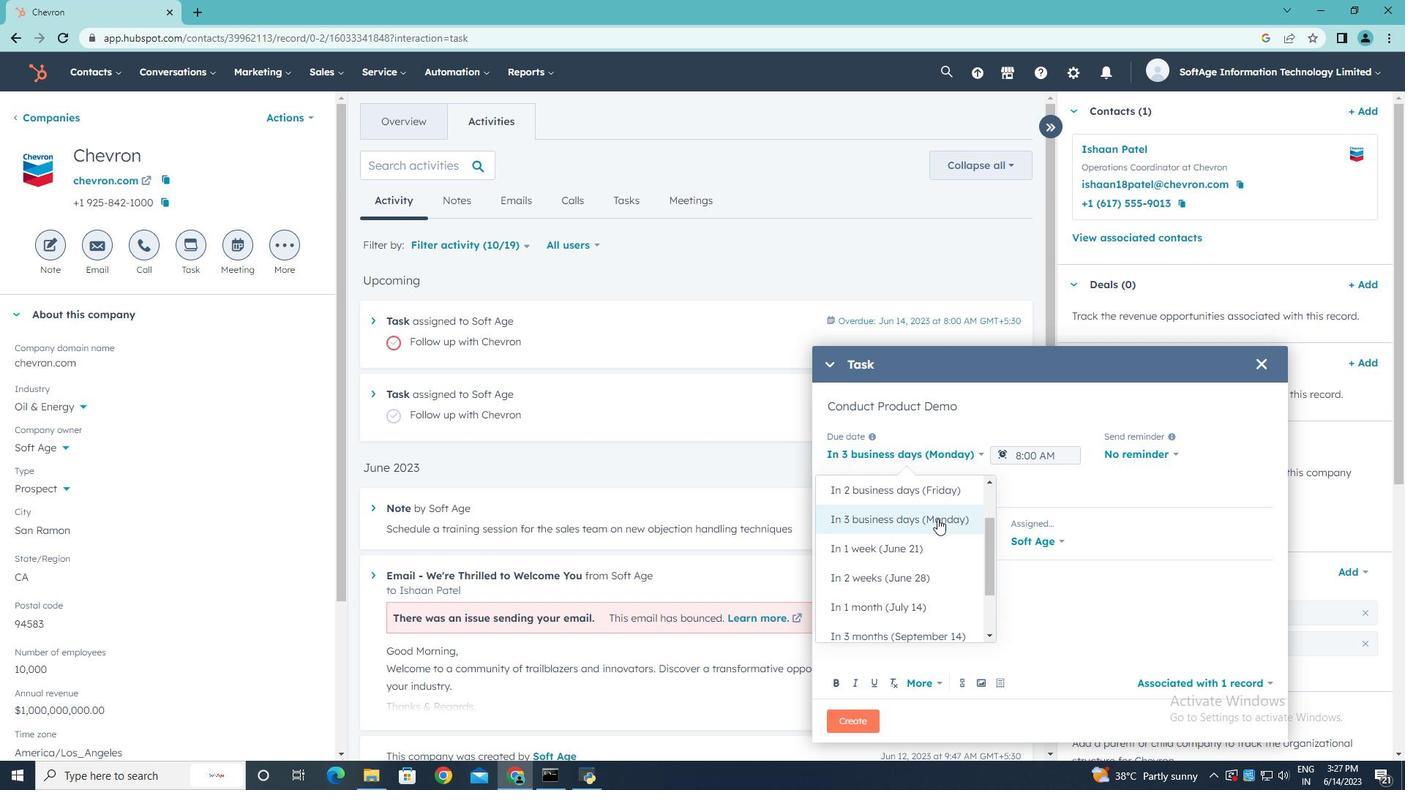 
Action: Mouse scrolled (937, 519) with delta (0, 0)
Screenshot: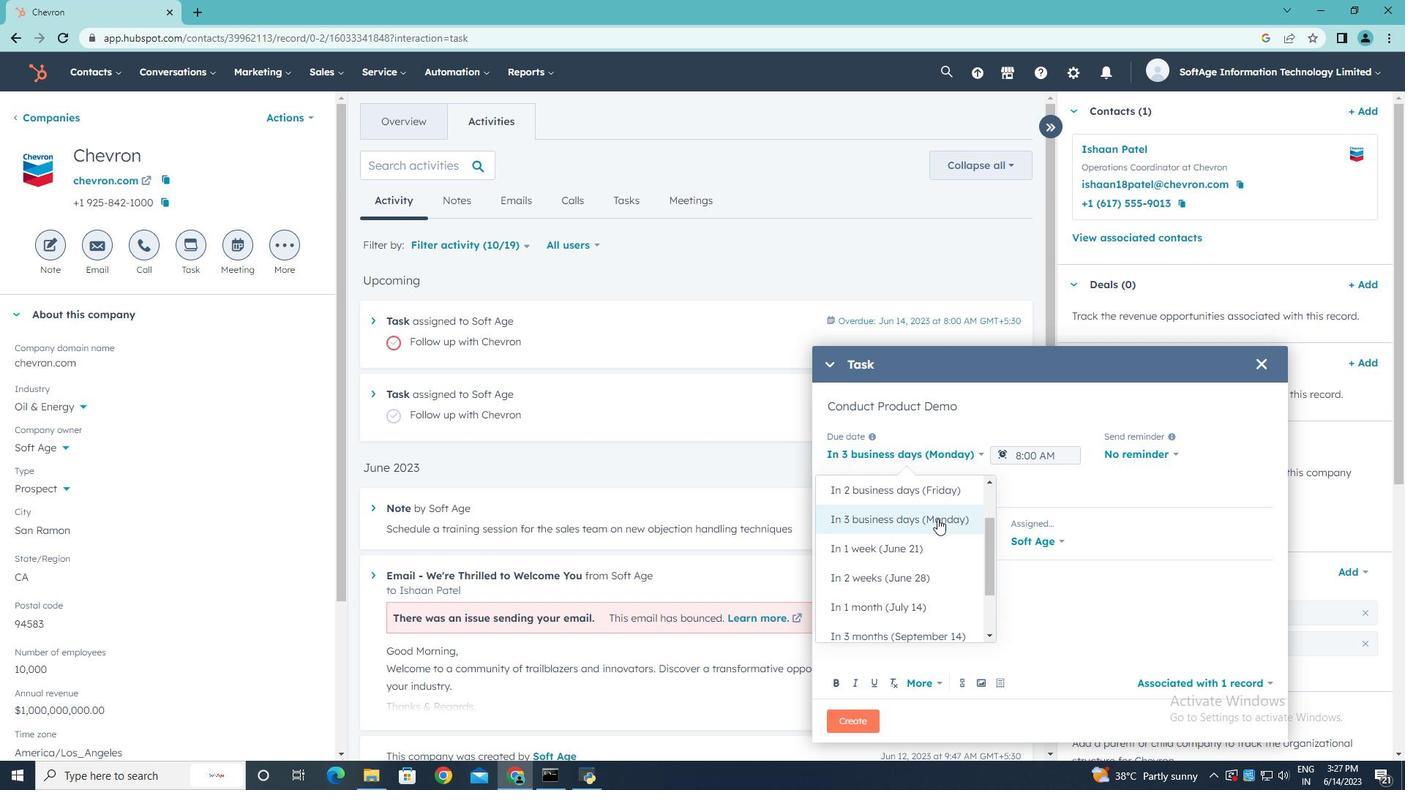 
Action: Mouse scrolled (937, 519) with delta (0, 0)
Screenshot: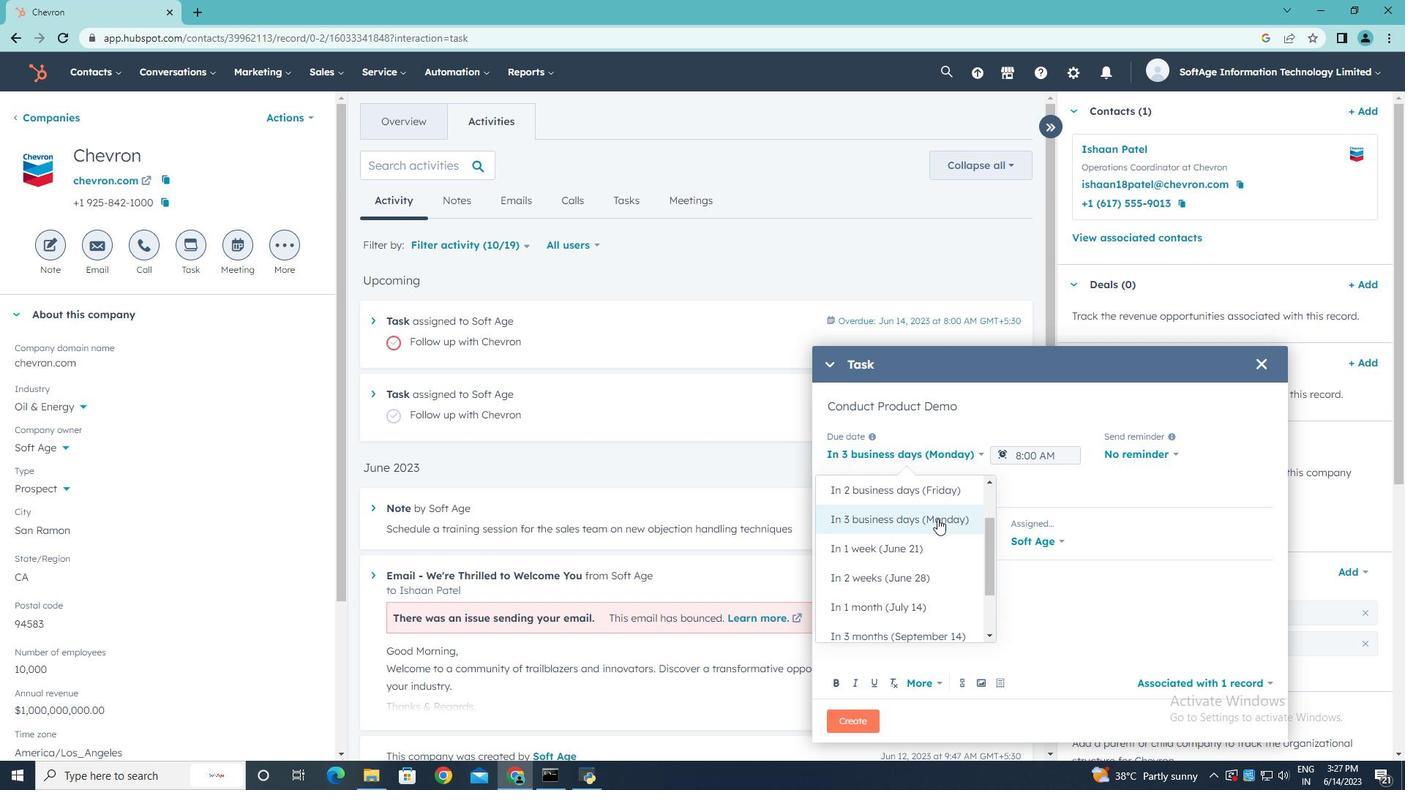 
Action: Mouse scrolled (937, 519) with delta (0, 0)
Screenshot: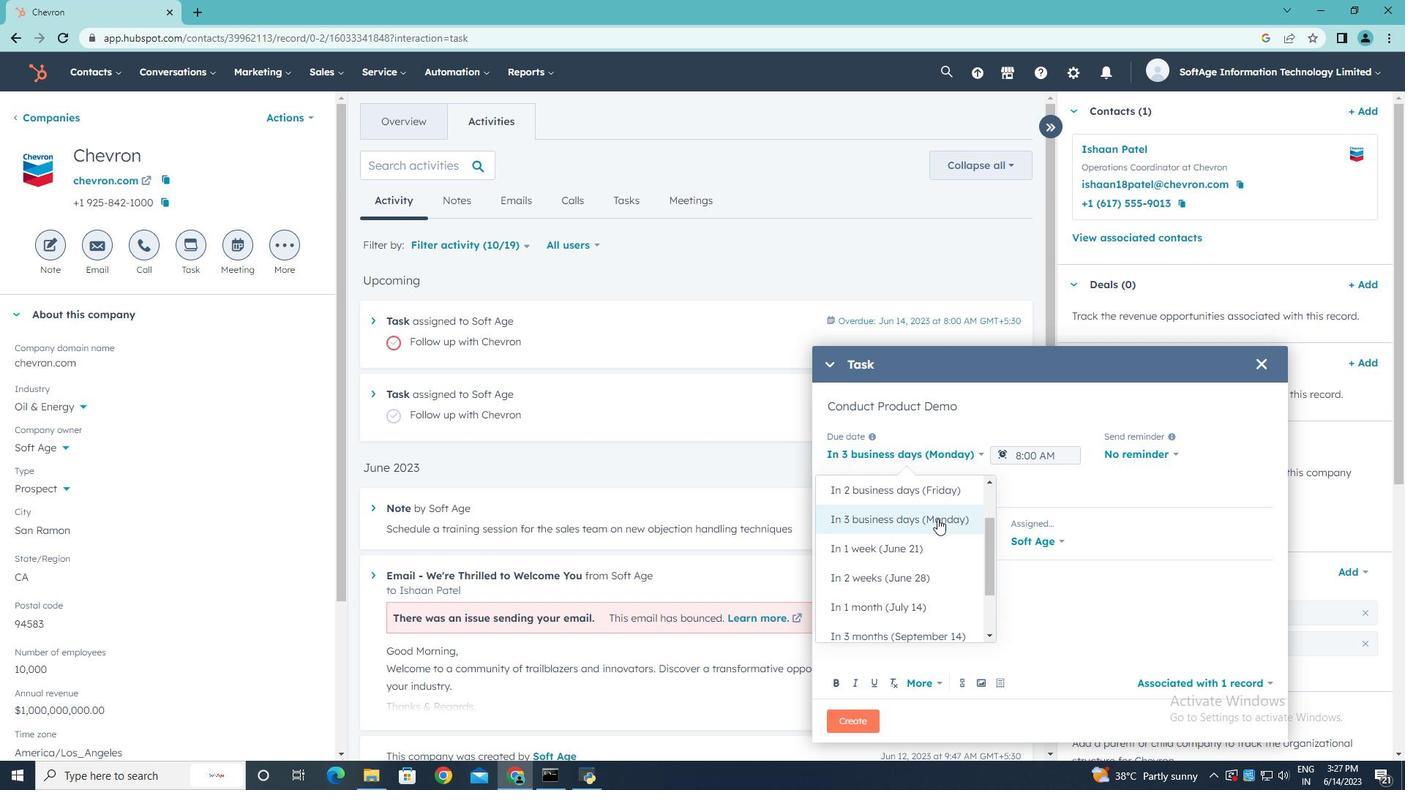 
Action: Mouse scrolled (937, 519) with delta (0, 0)
Screenshot: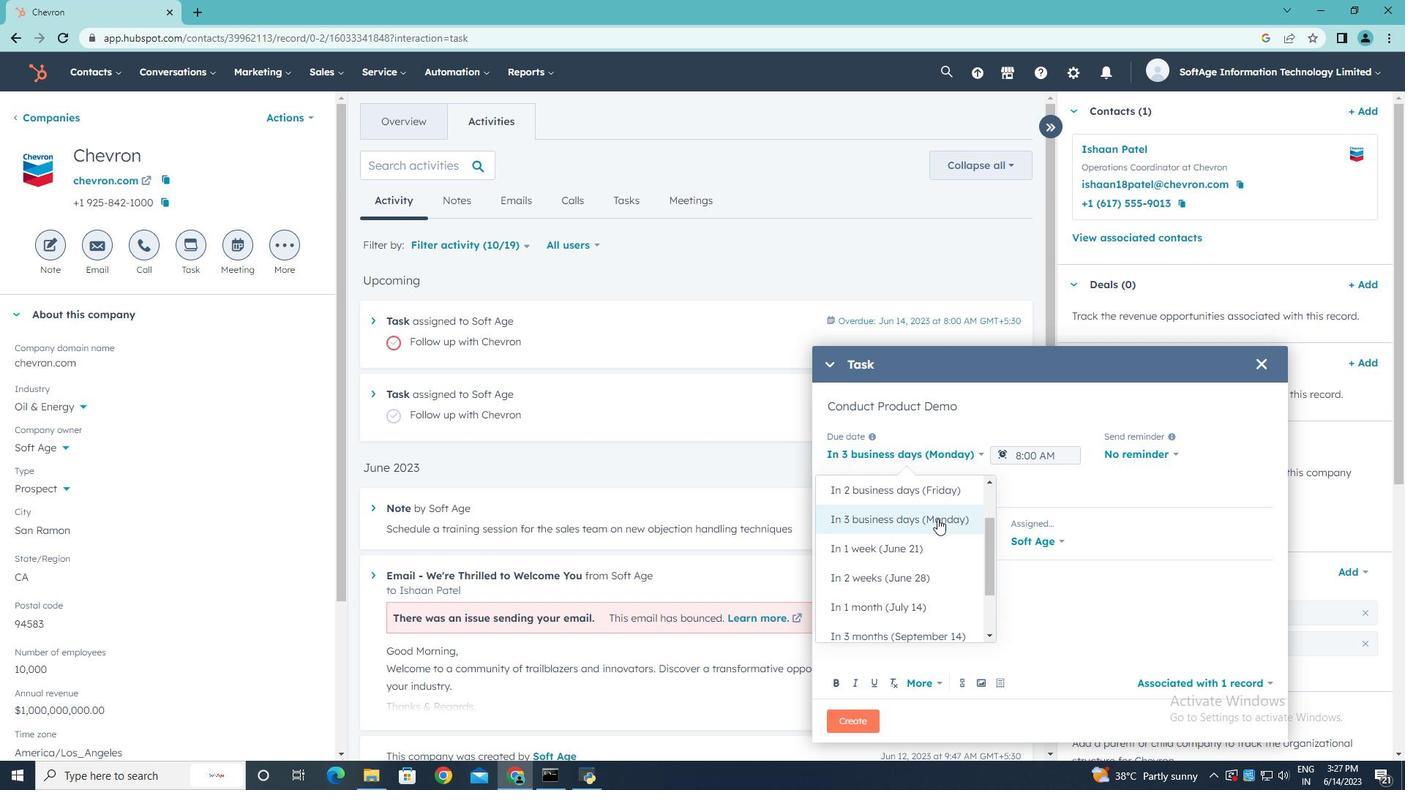 
Action: Mouse moved to (924, 523)
Screenshot: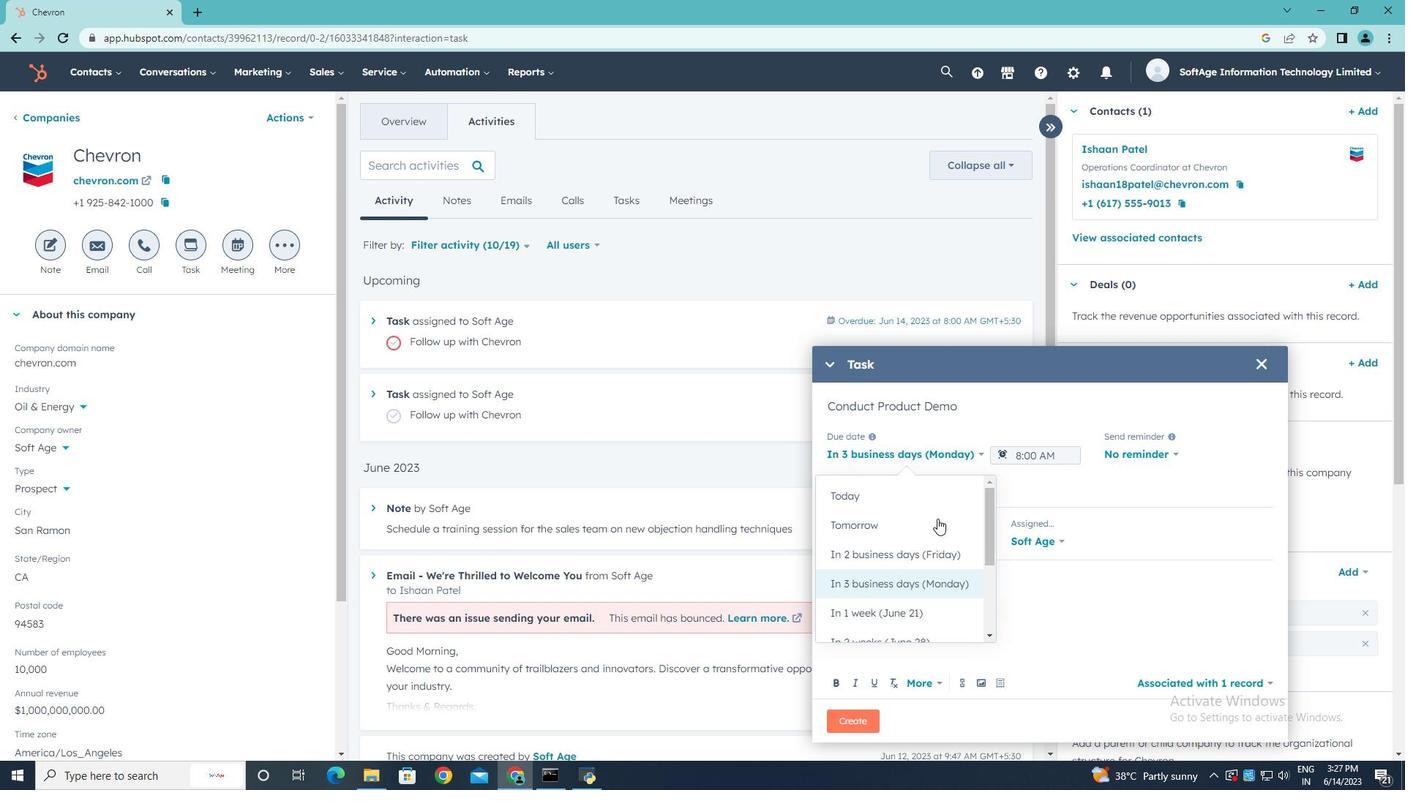 
Action: Mouse pressed left at (924, 523)
Screenshot: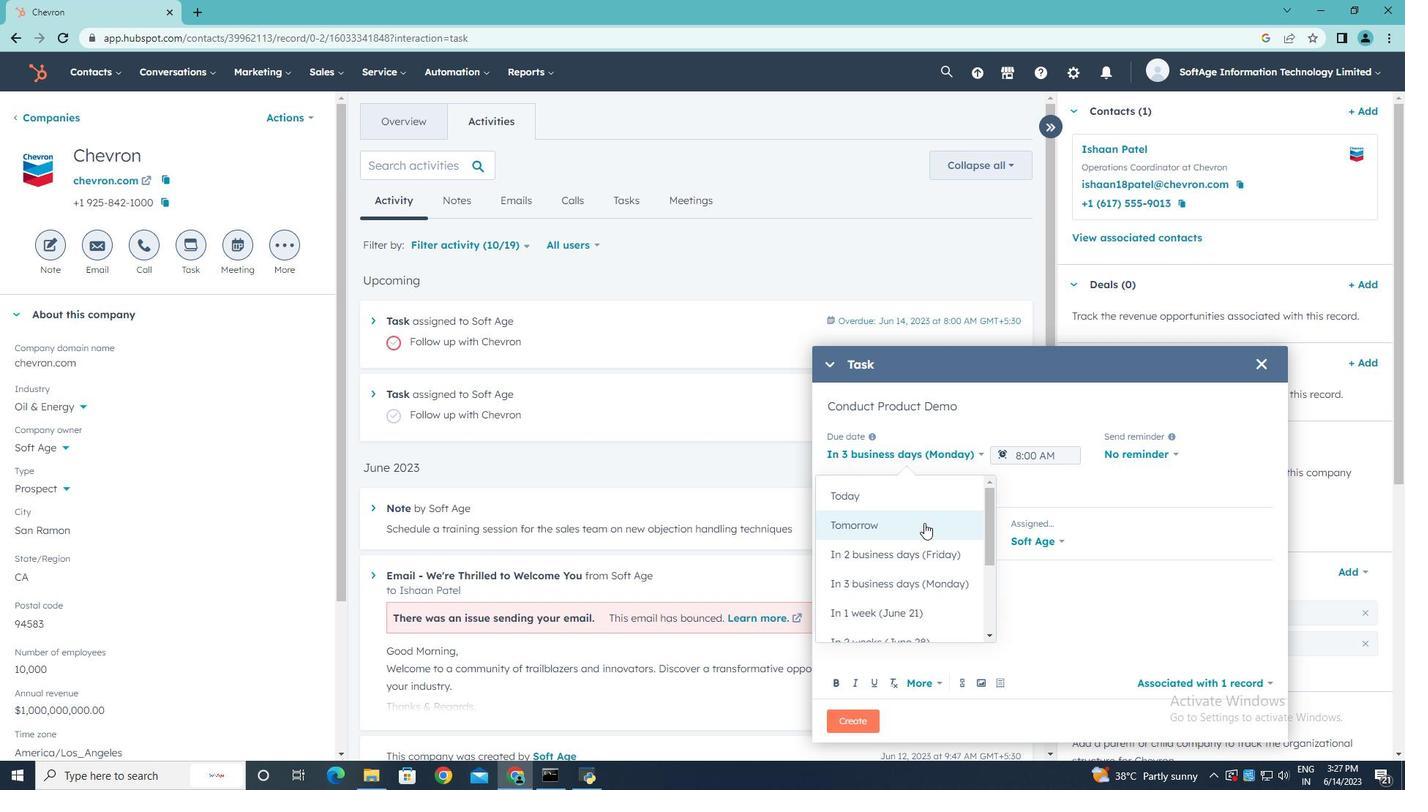 
Action: Mouse moved to (1075, 453)
Screenshot: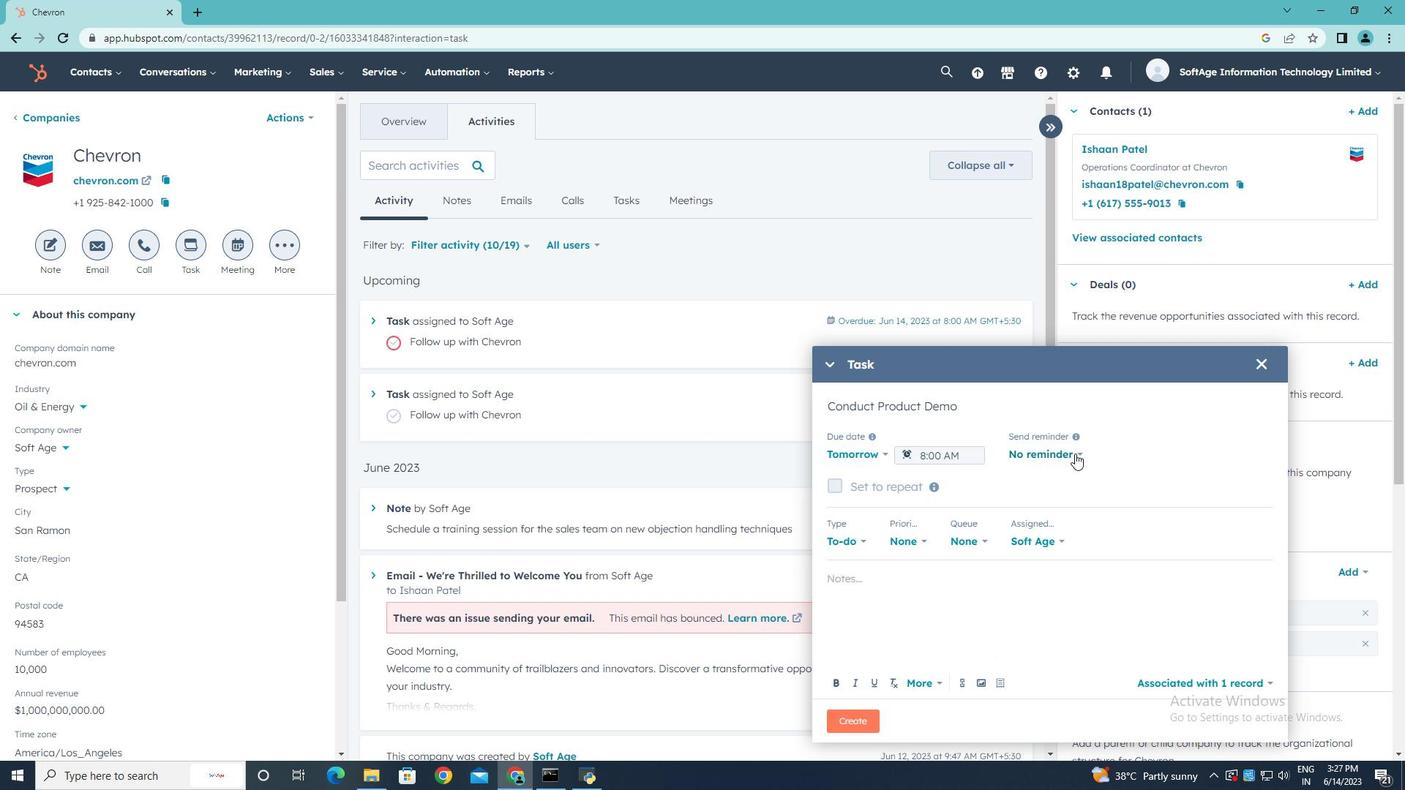
Action: Mouse pressed left at (1075, 453)
Screenshot: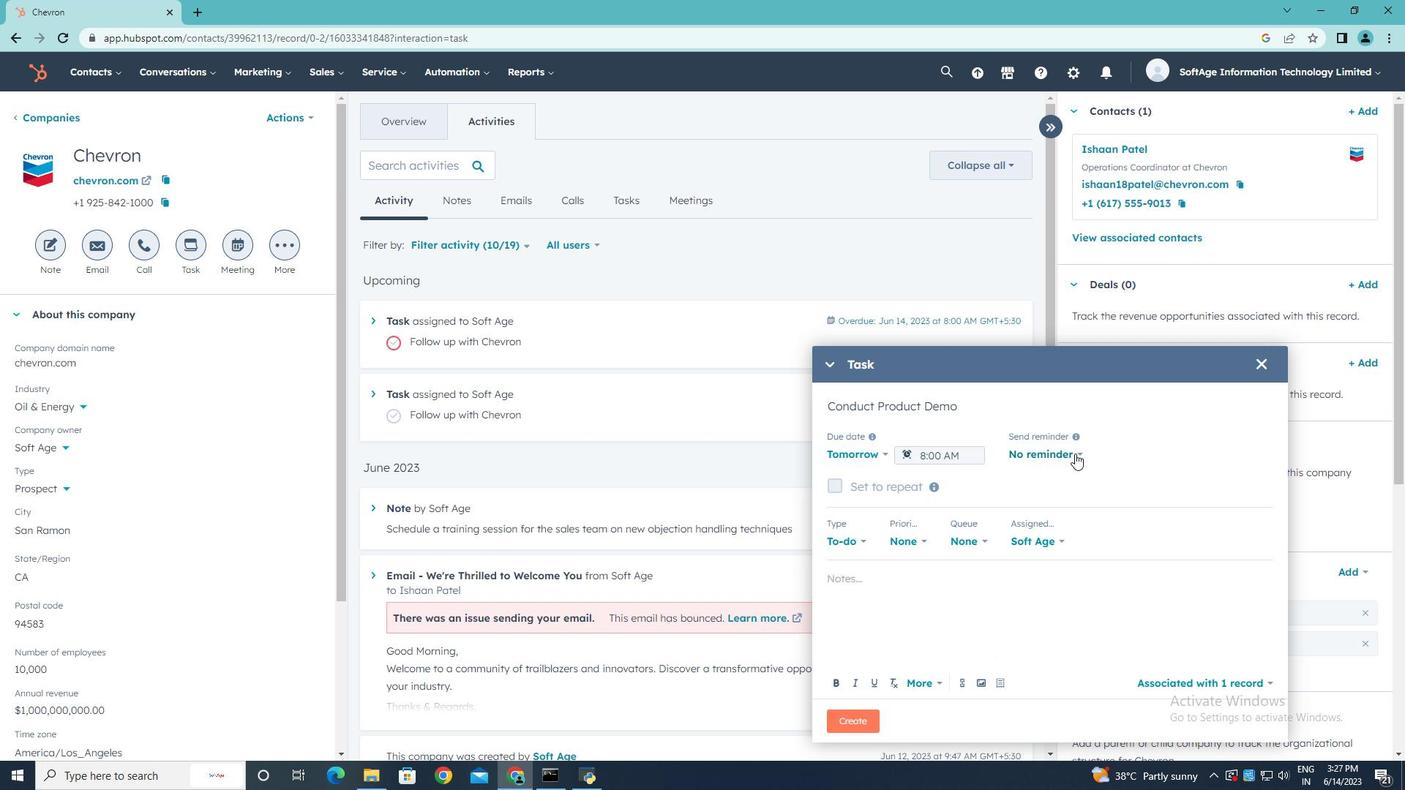 
Action: Mouse moved to (1058, 546)
Screenshot: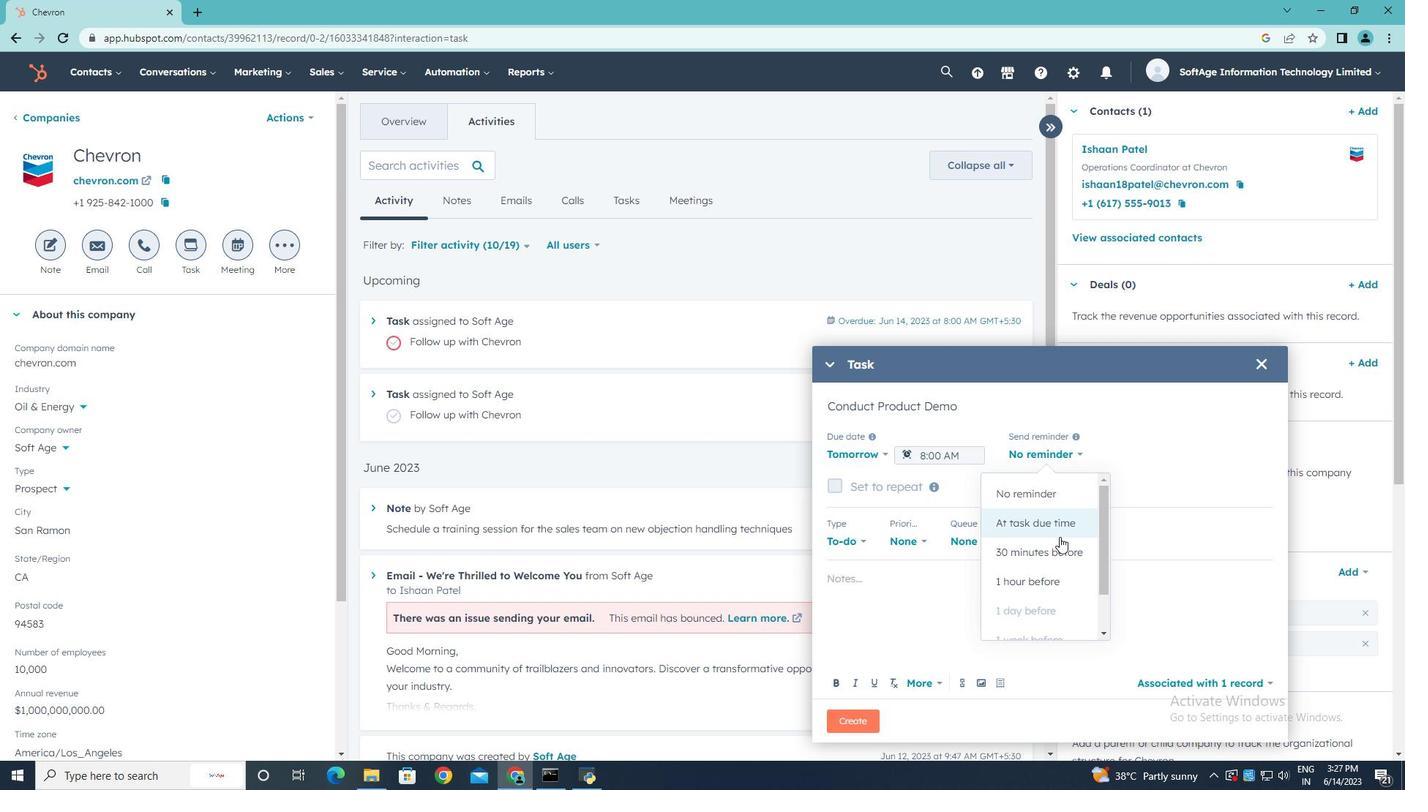 
Action: Mouse pressed left at (1058, 546)
Screenshot: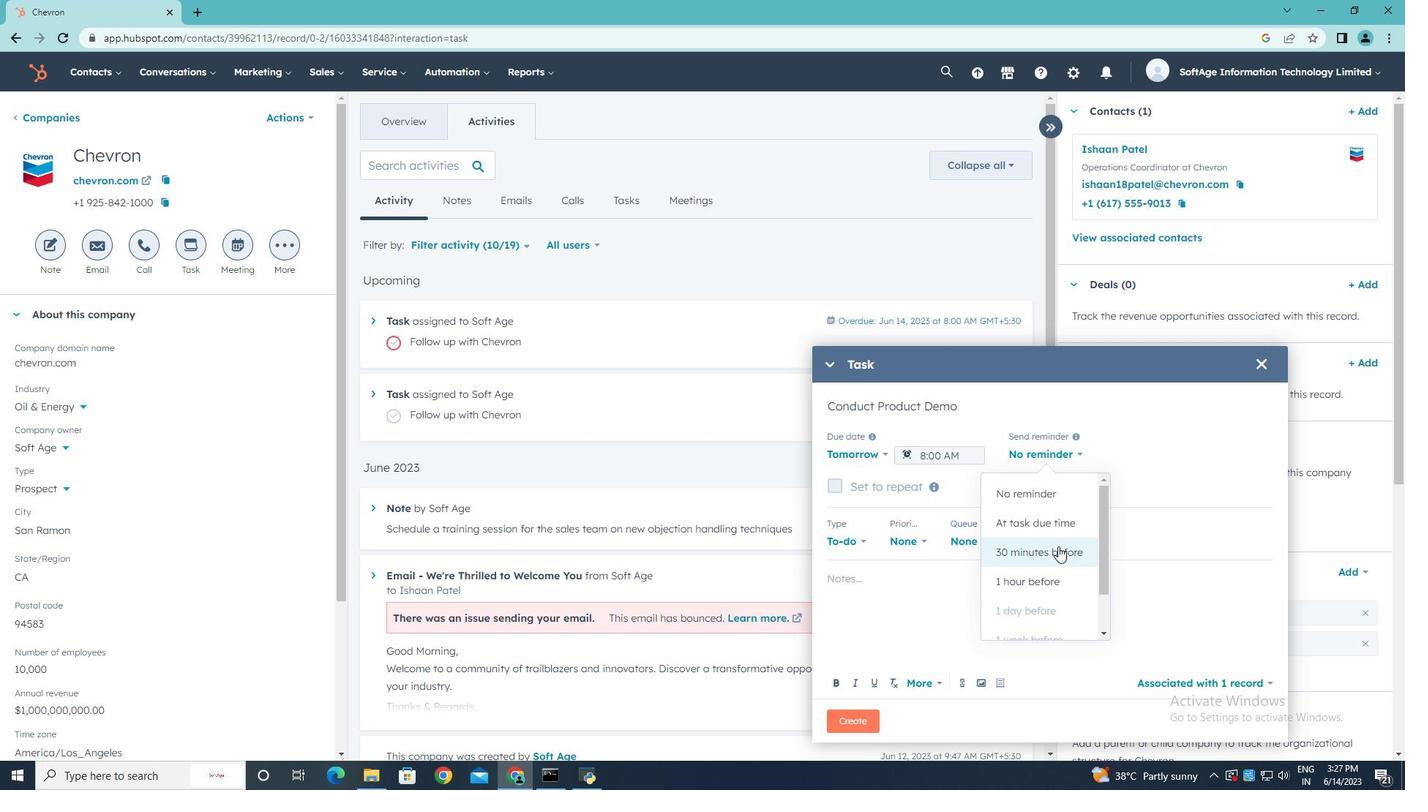 
Action: Mouse moved to (926, 541)
Screenshot: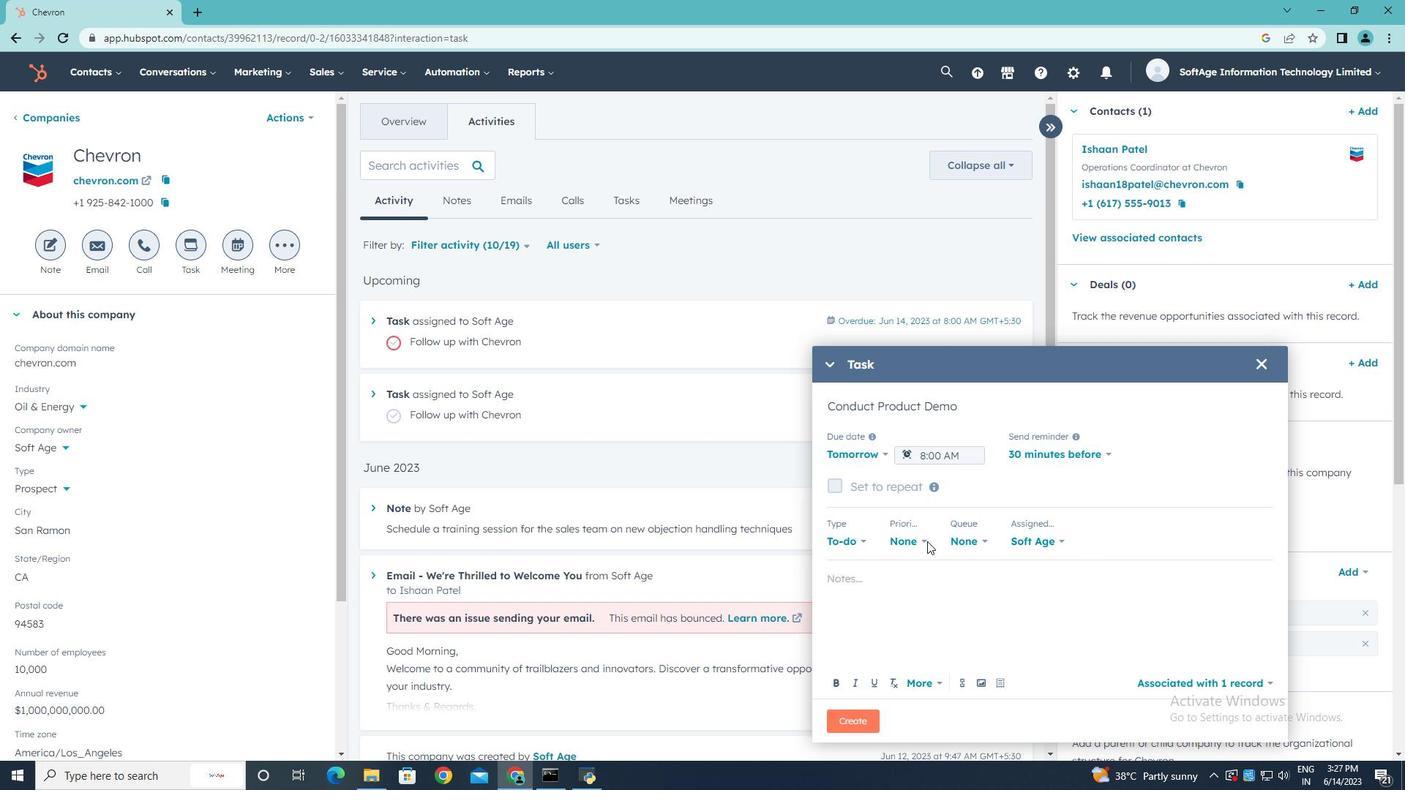 
Action: Mouse pressed left at (926, 541)
Screenshot: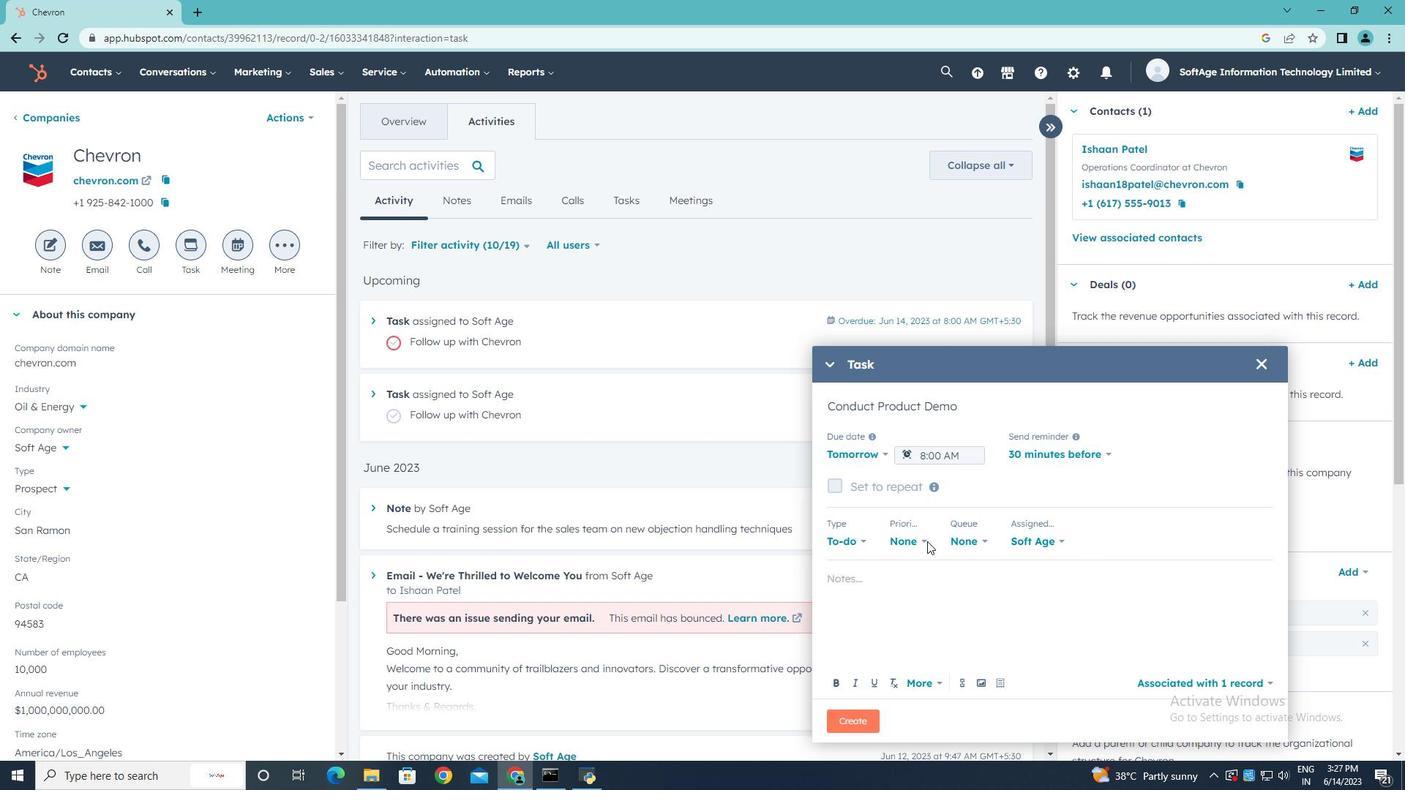 
Action: Mouse moved to (896, 673)
Screenshot: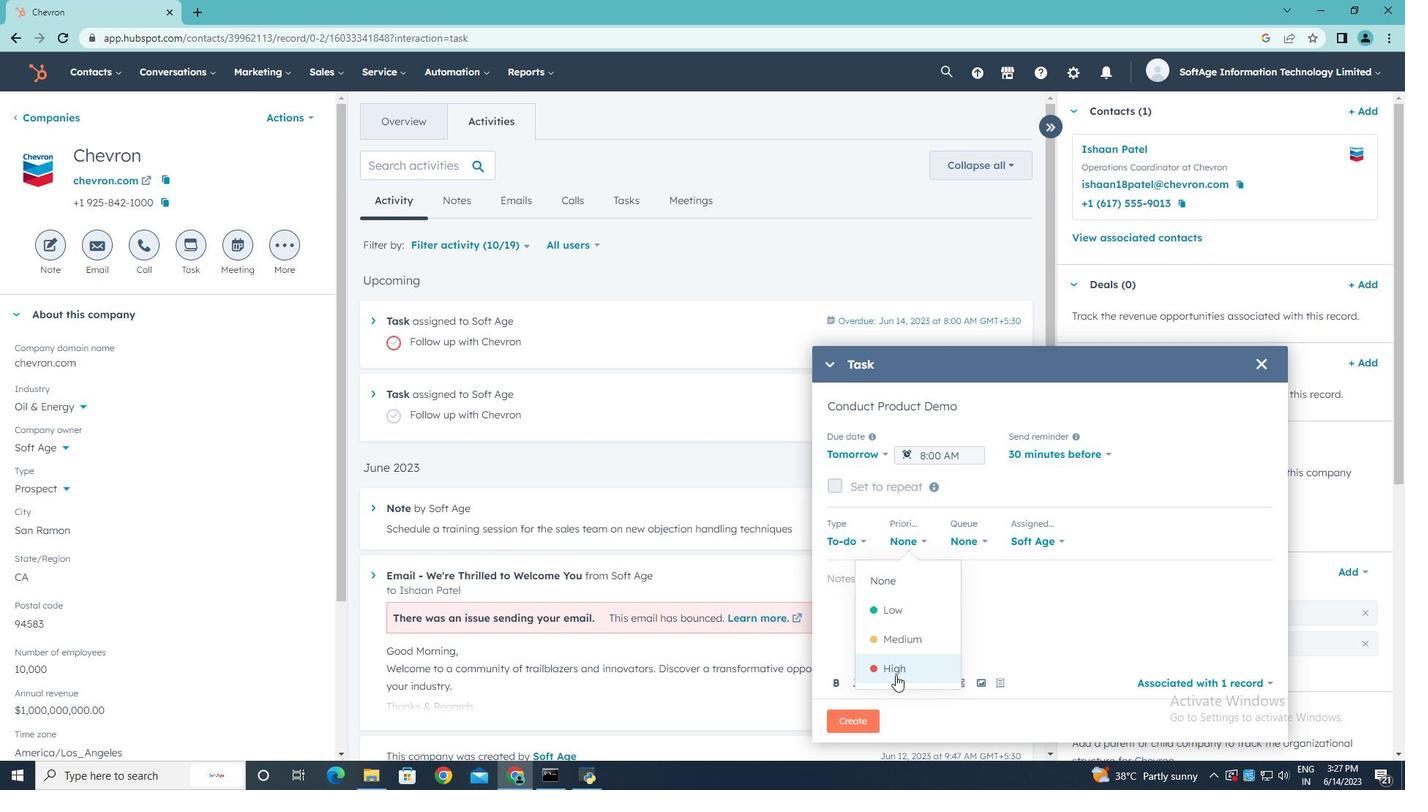 
Action: Mouse pressed left at (896, 673)
Screenshot: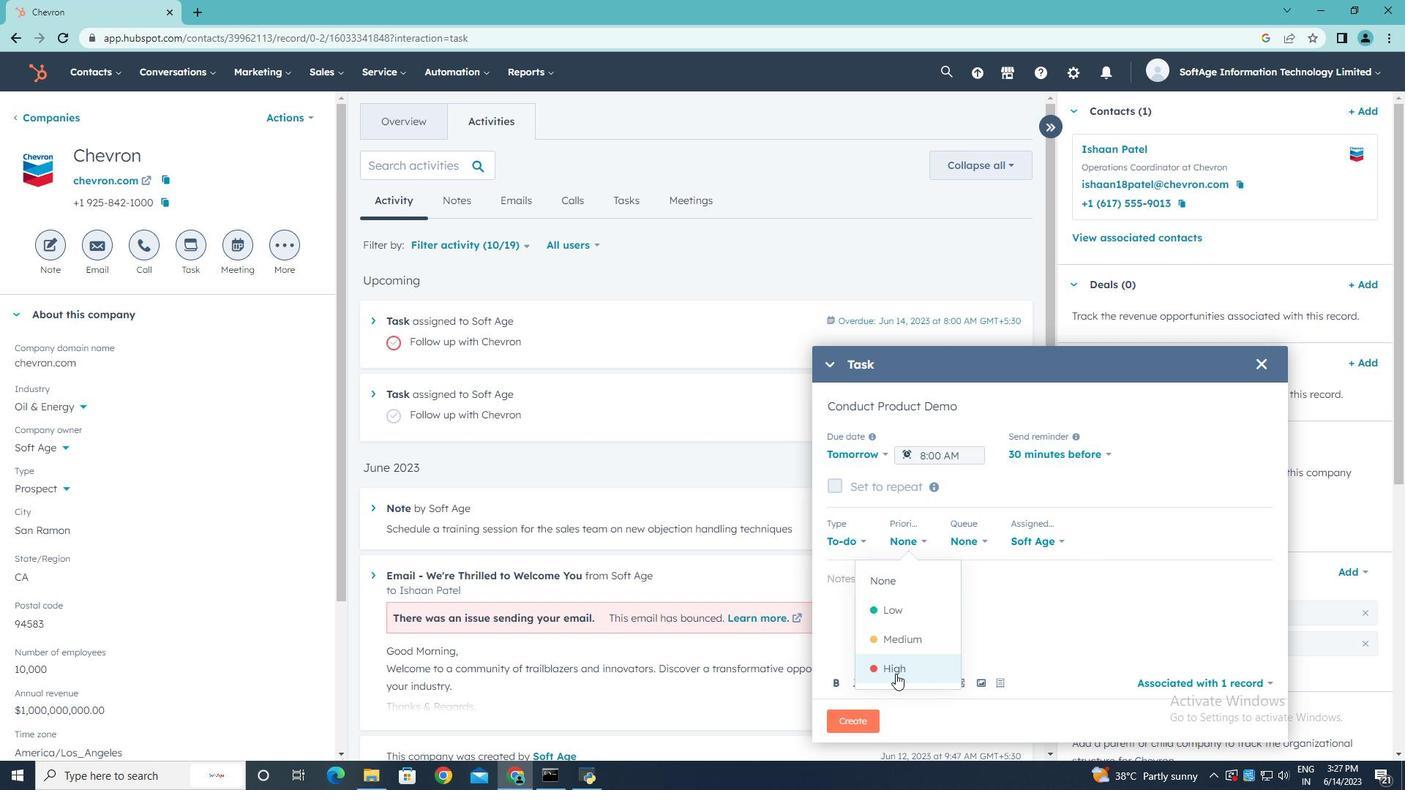 
Action: Mouse moved to (858, 582)
Screenshot: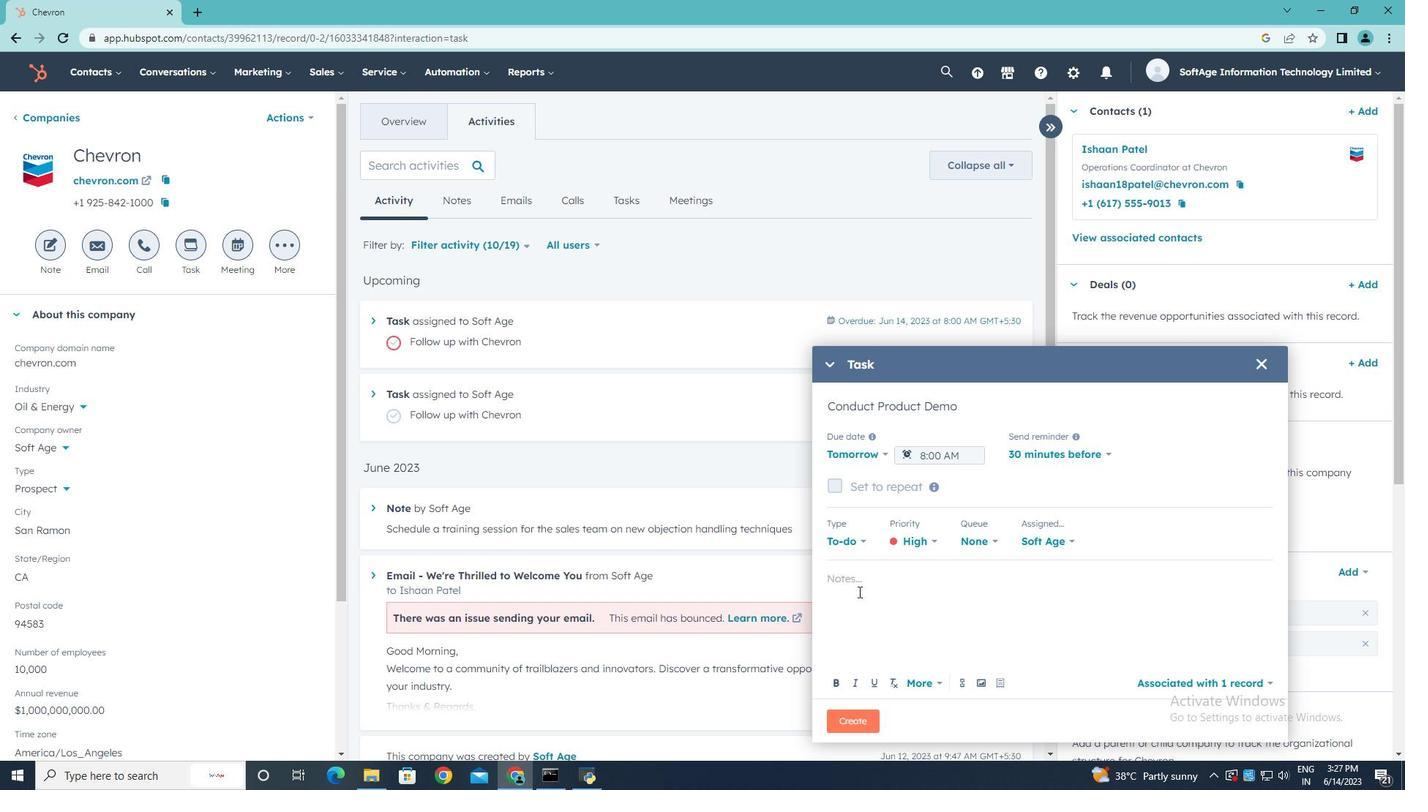 
Action: Mouse pressed left at (858, 582)
Screenshot: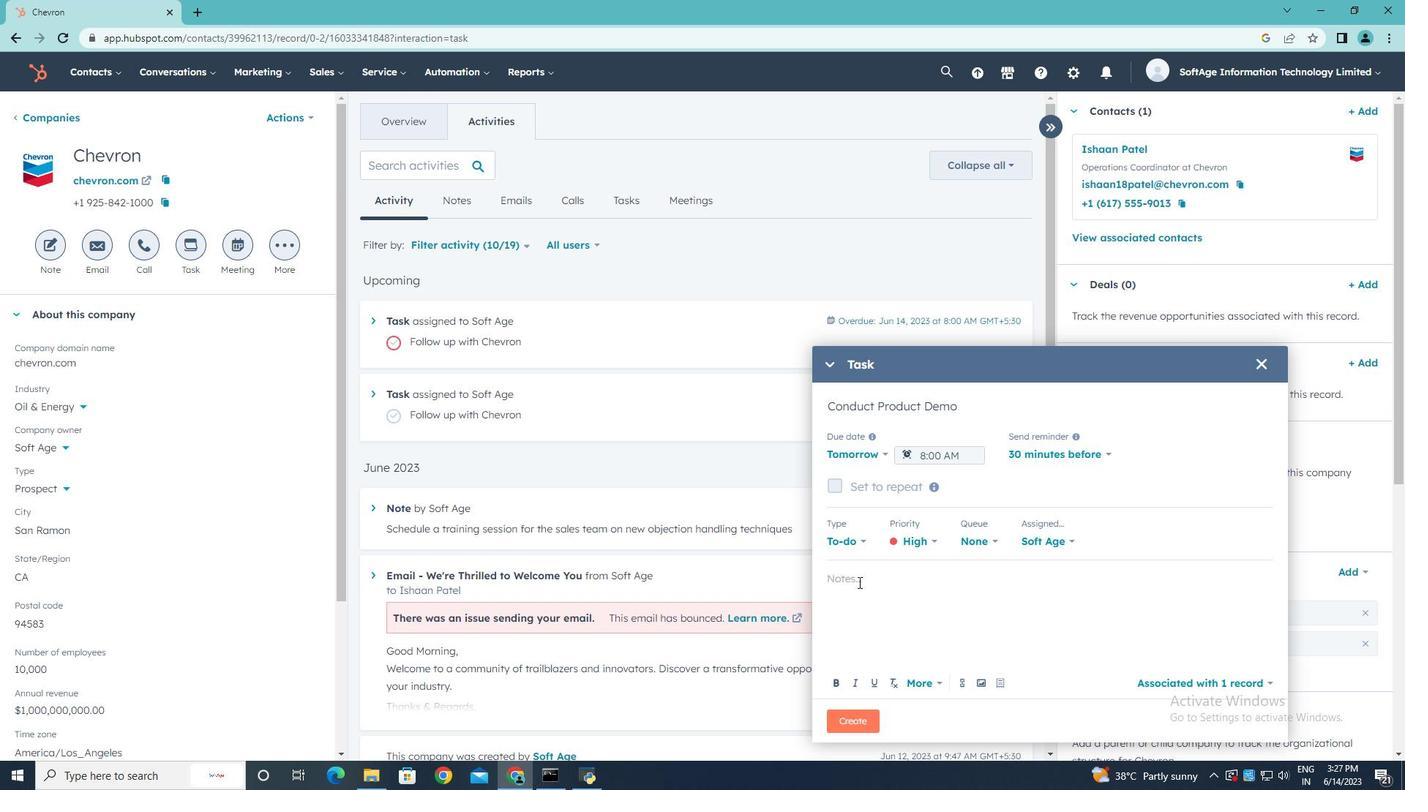 
Action: Key pressed <Key.shift>Review<Key.space>the<Key.space>attached<Key.space>proposal.
Screenshot: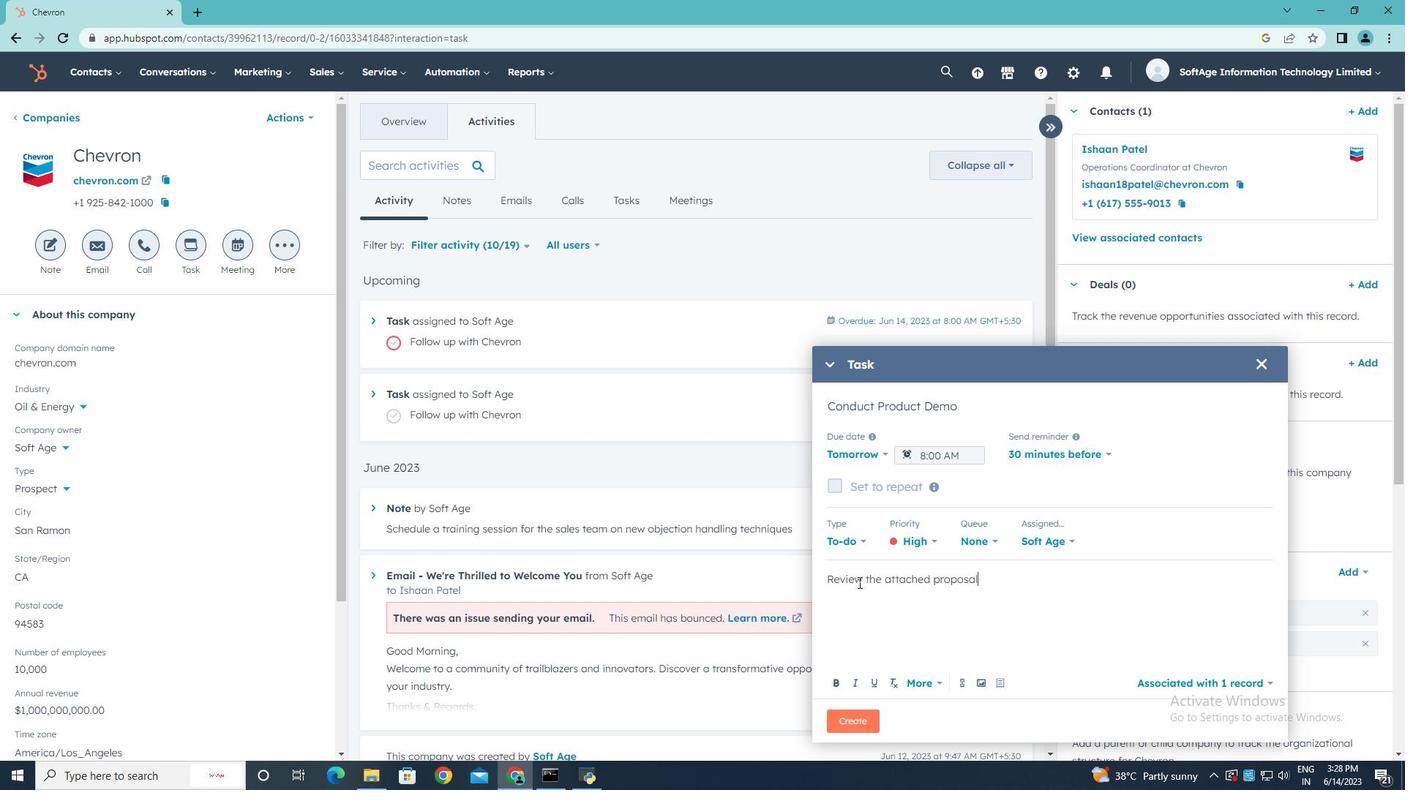 
Action: Mouse moved to (853, 714)
Screenshot: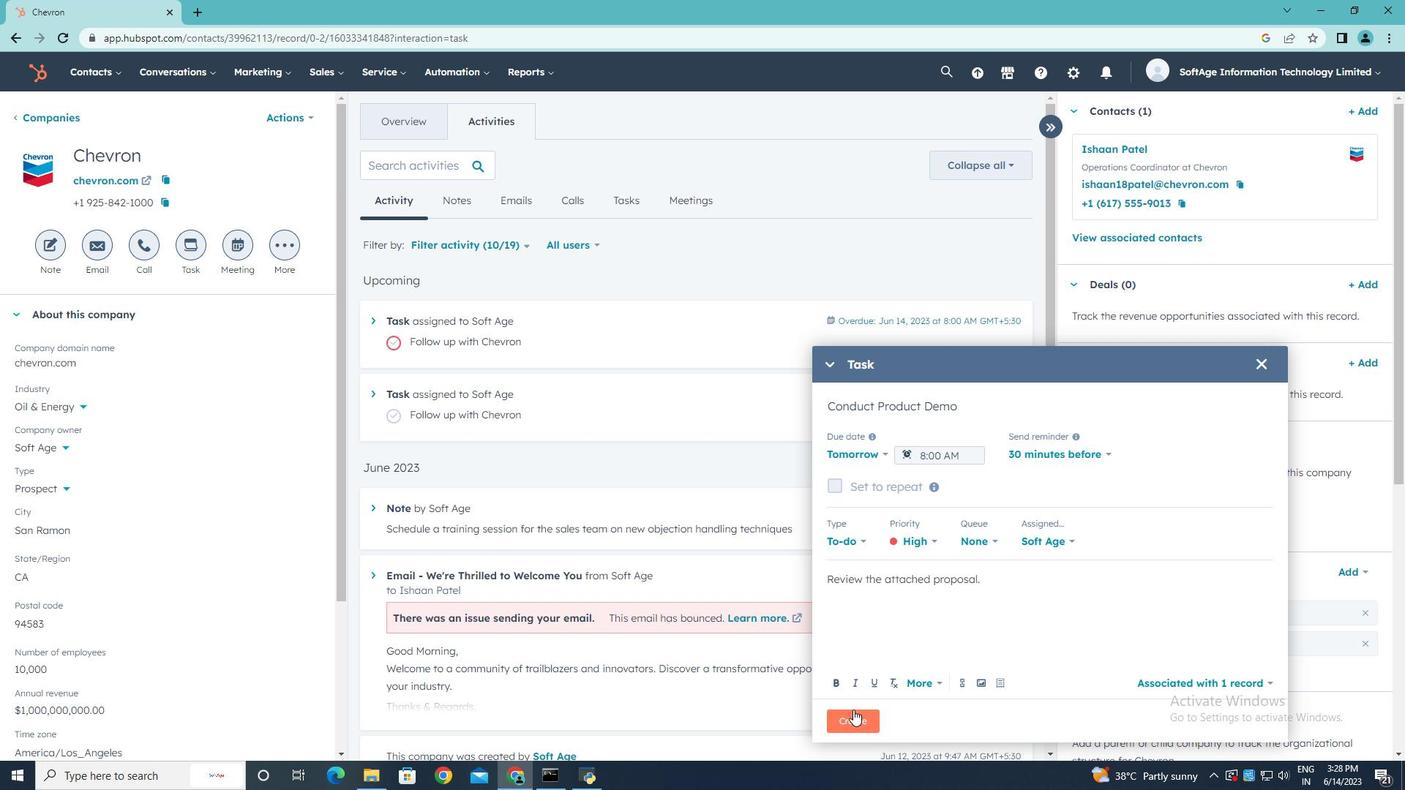
Action: Mouse pressed left at (853, 714)
Screenshot: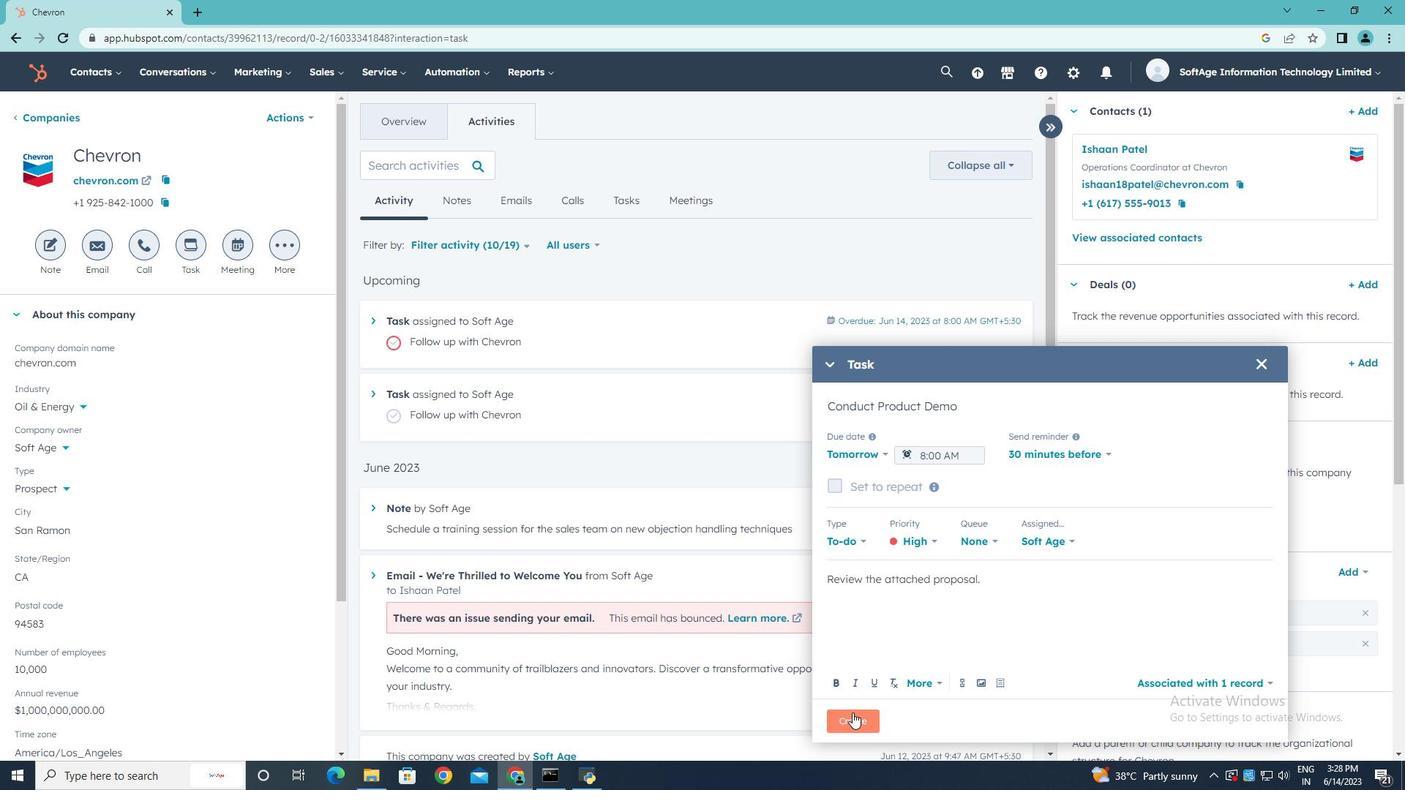 
